 Task: Reply to email with the signature Dustin Brown with the subject 'Request for maternity leave' from softage.1@softage.net with the message 'Please provide me with an update on the project's procurement plan.' with CC to softage.2@softage.net with an attached document Strategic_analysis.pdf
Action: Mouse moved to (1080, 258)
Screenshot: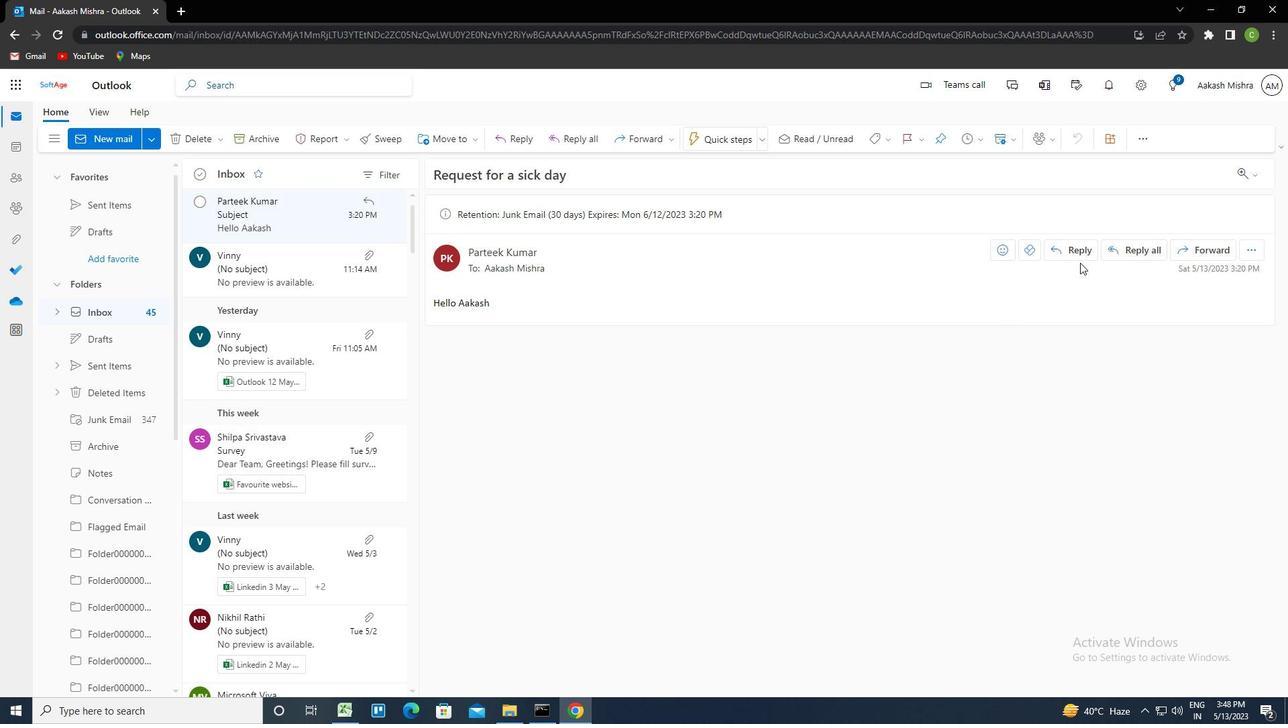 
Action: Mouse pressed left at (1080, 258)
Screenshot: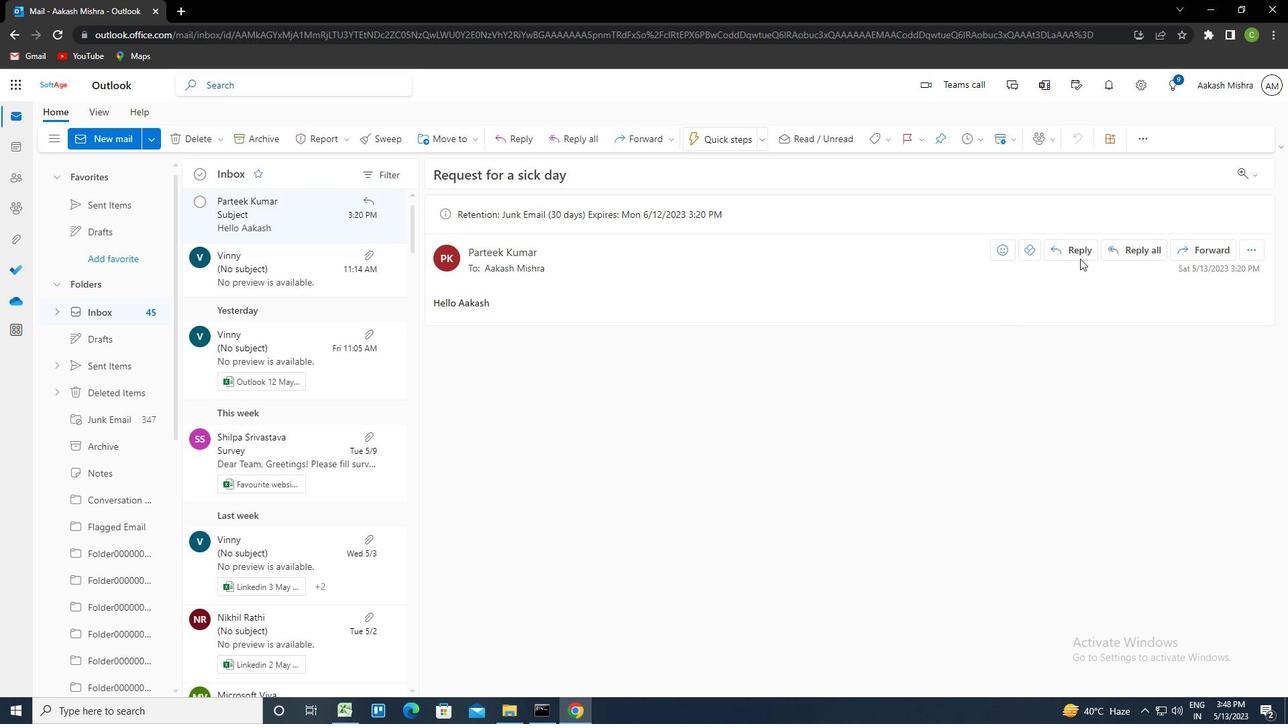 
Action: Mouse moved to (1074, 256)
Screenshot: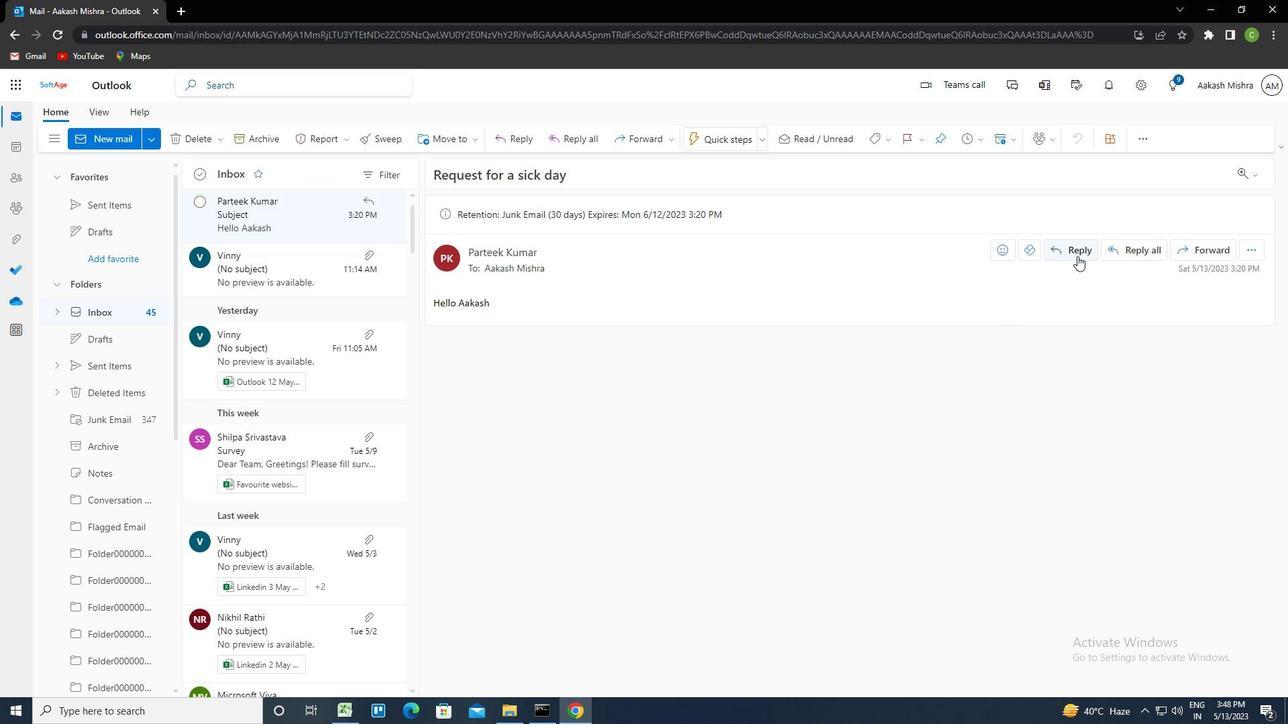 
Action: Mouse pressed left at (1074, 256)
Screenshot: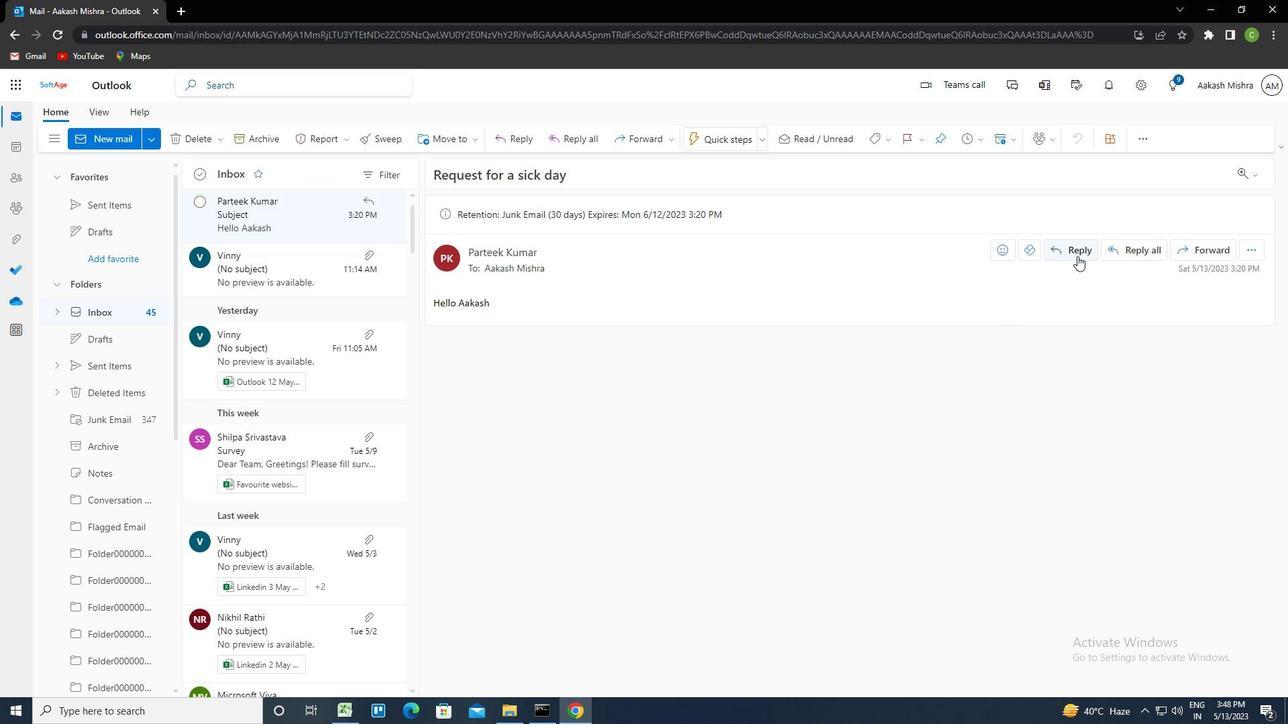 
Action: Mouse moved to (866, 137)
Screenshot: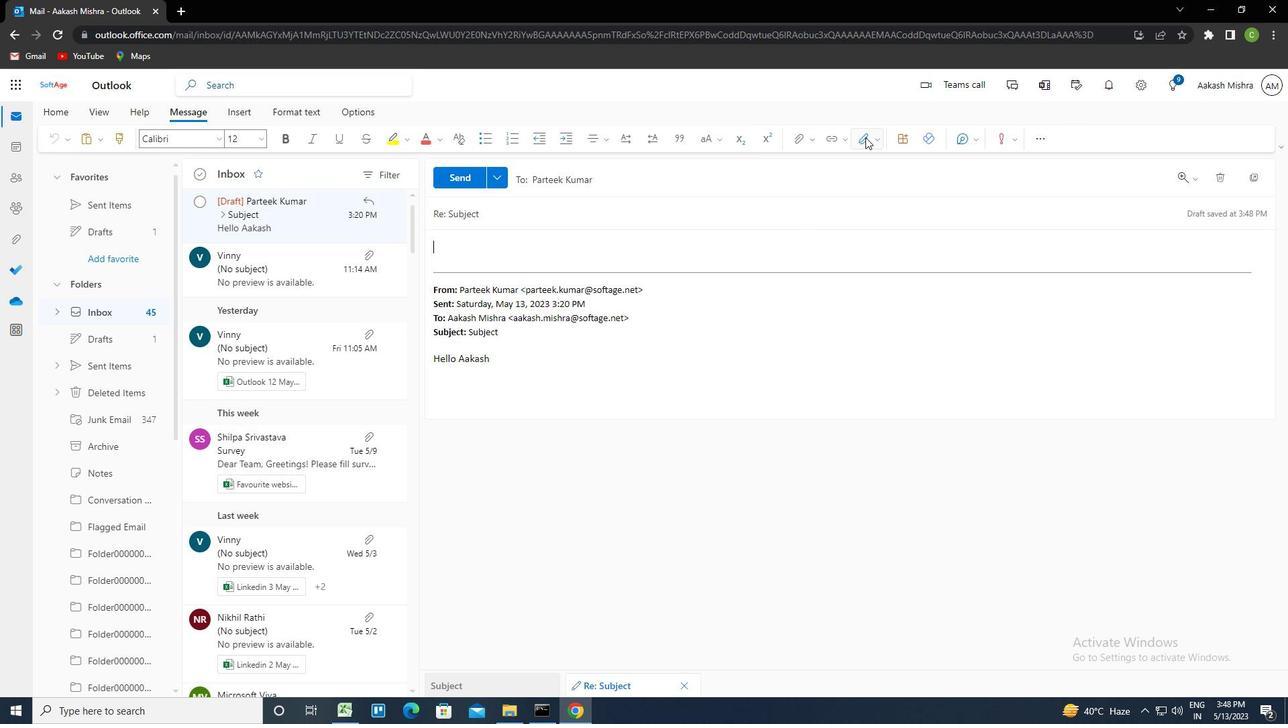
Action: Mouse pressed left at (866, 137)
Screenshot: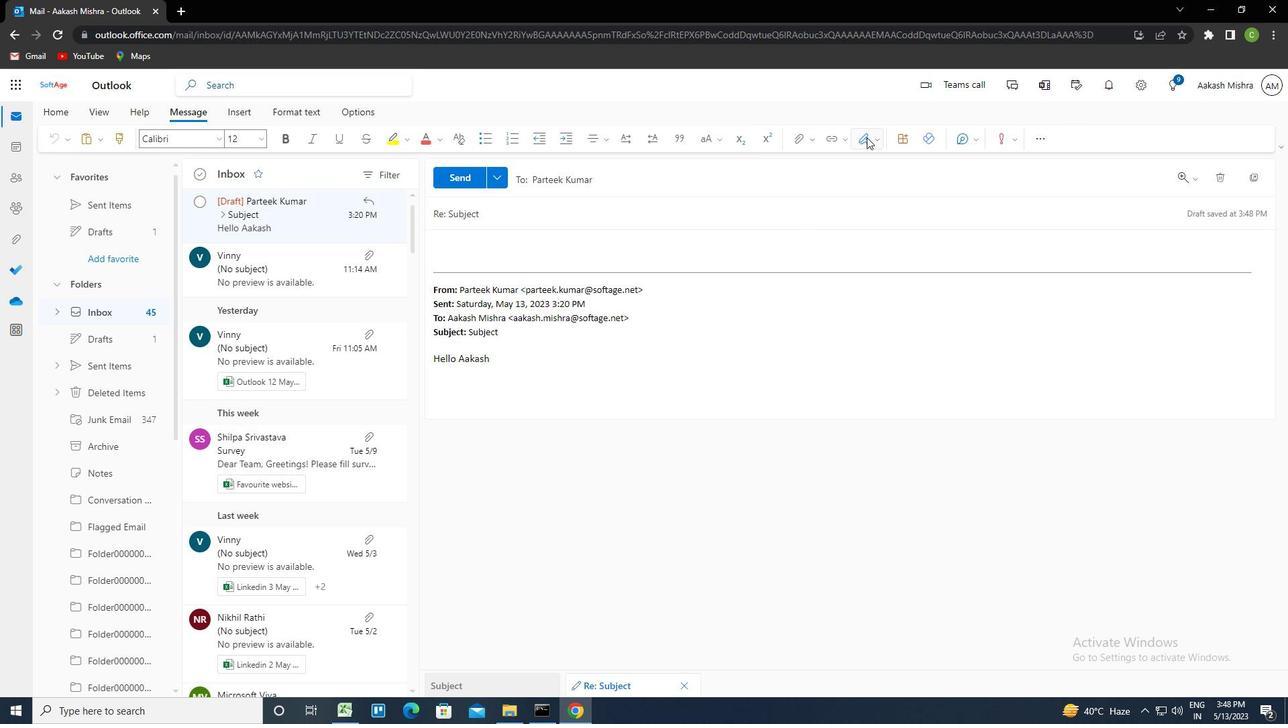 
Action: Mouse moved to (843, 190)
Screenshot: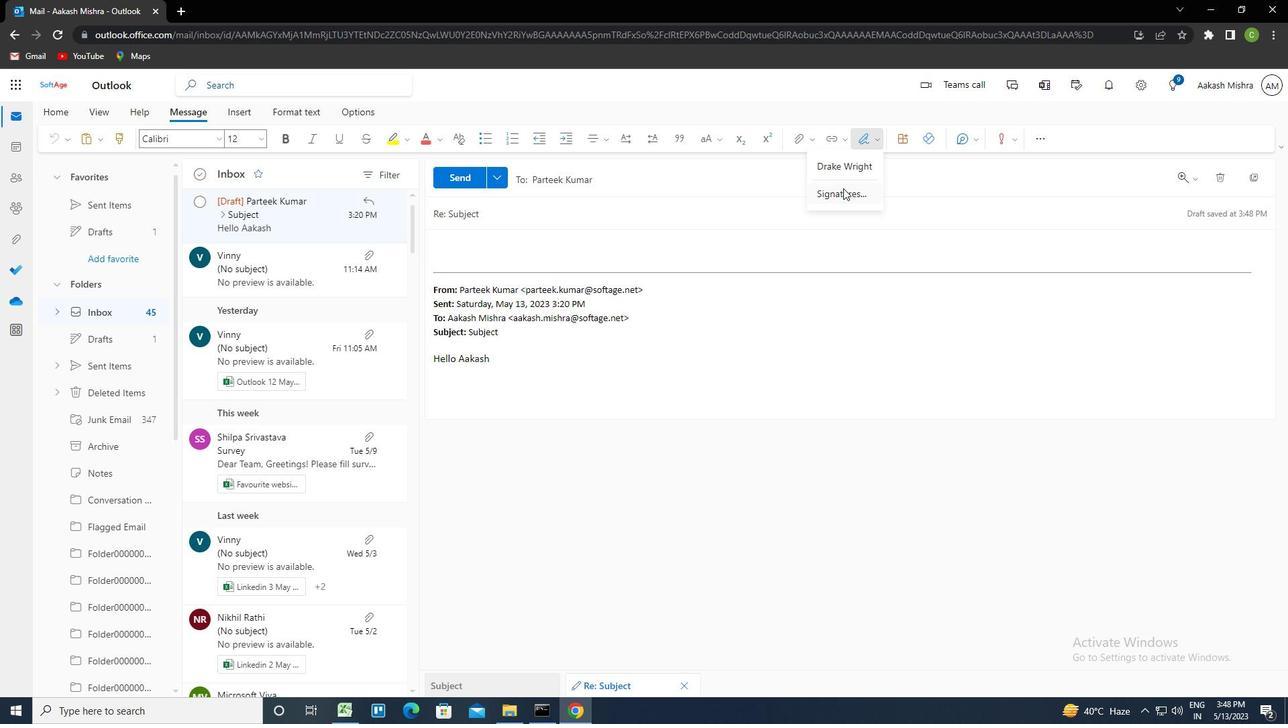 
Action: Mouse pressed left at (843, 190)
Screenshot: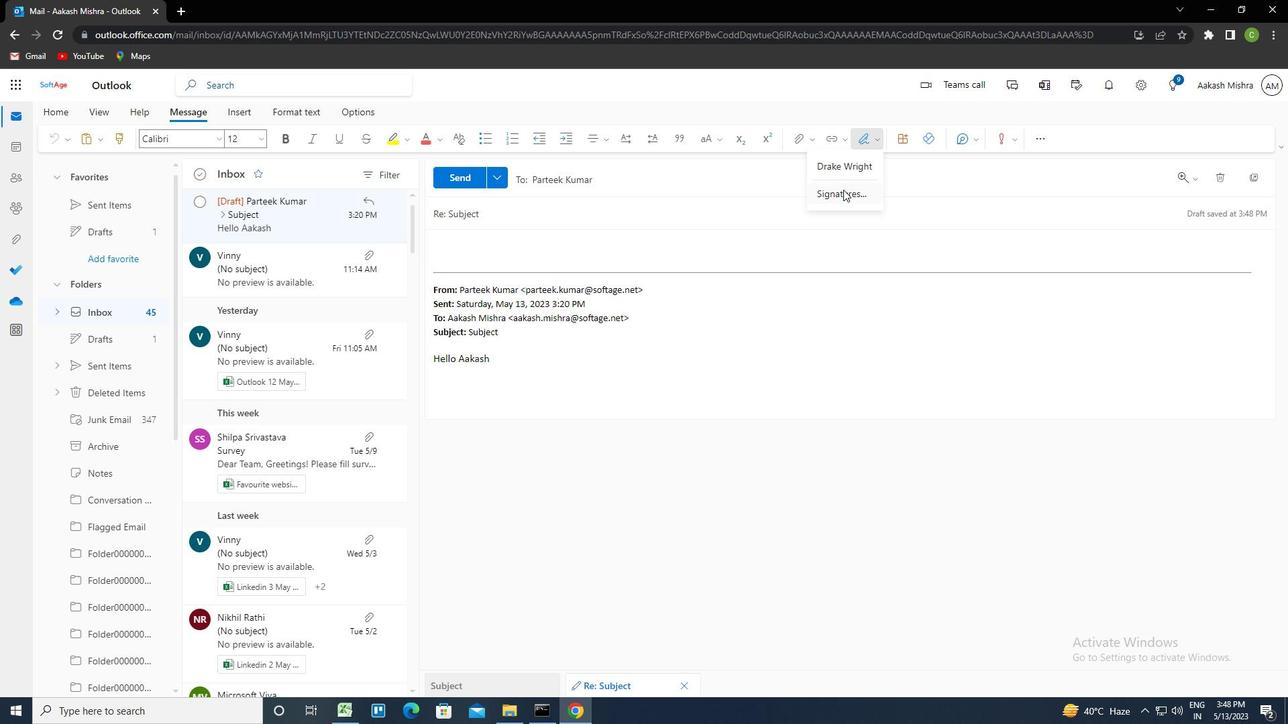 
Action: Mouse moved to (910, 249)
Screenshot: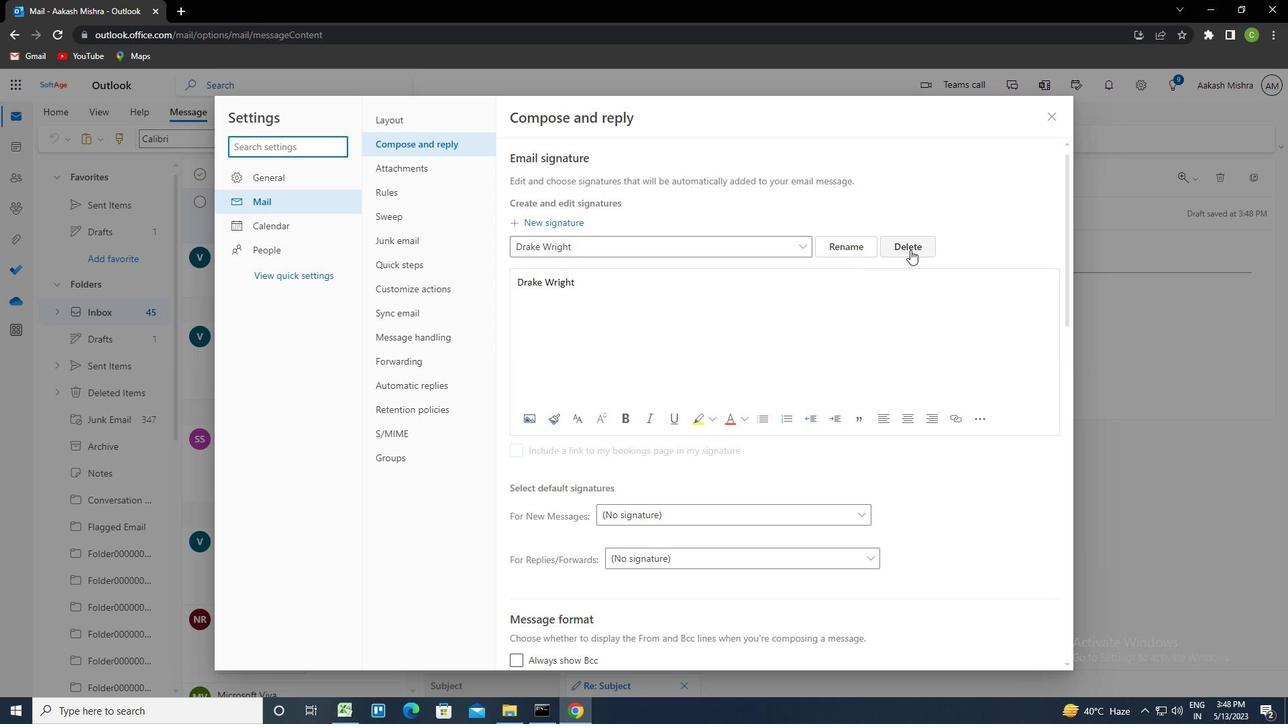 
Action: Mouse pressed left at (910, 249)
Screenshot: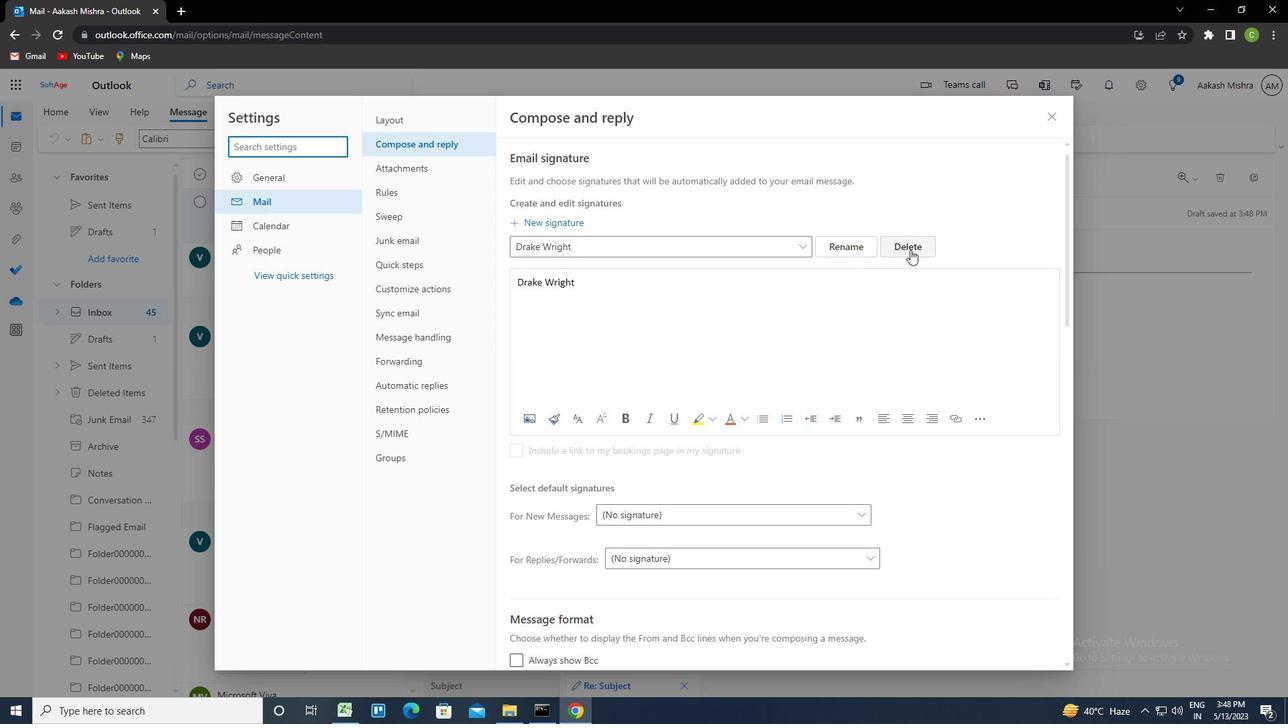 
Action: Mouse moved to (750, 249)
Screenshot: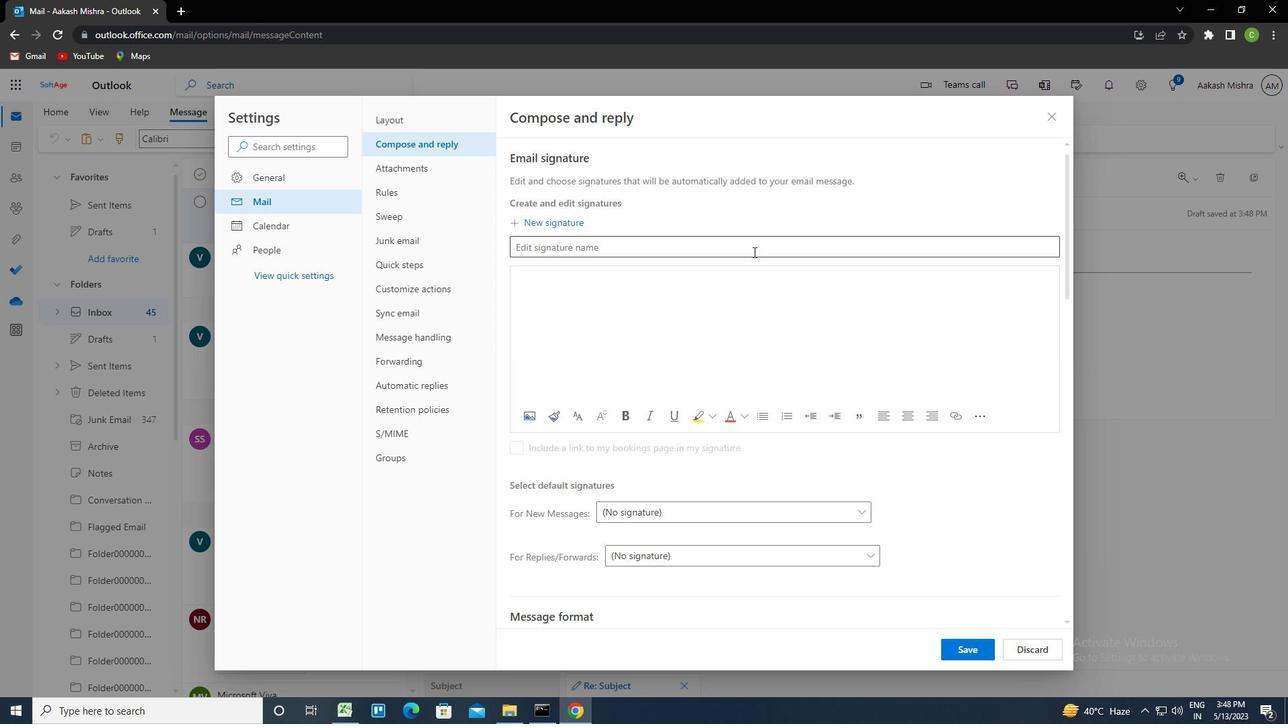 
Action: Mouse pressed left at (750, 249)
Screenshot: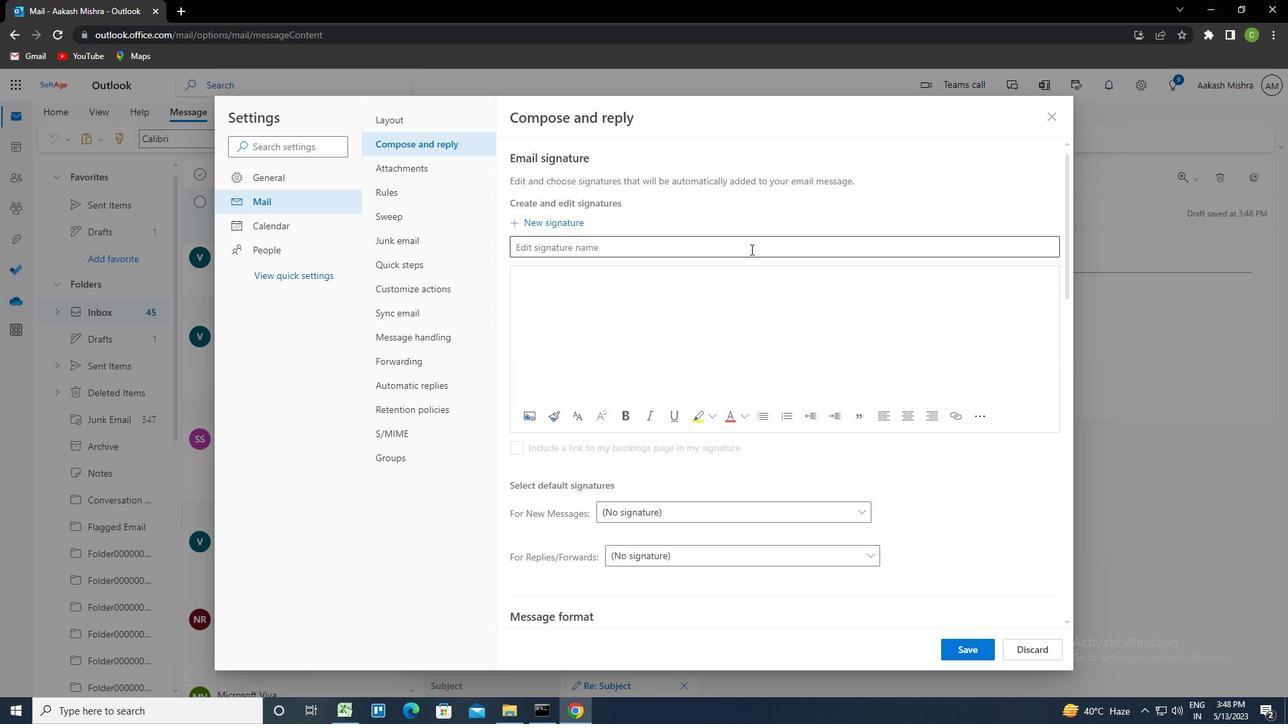 
Action: Key pressed <Key.caps_lock>d<Key.caps_lock>ustin<Key.space><Key.caps_lock>b<Key.caps_lock>rown<Key.tab><Key.caps_lock>d<Key.caps_lock>ustin<Key.space><Key.caps_lock>b<Key.caps_lock>rown
Screenshot: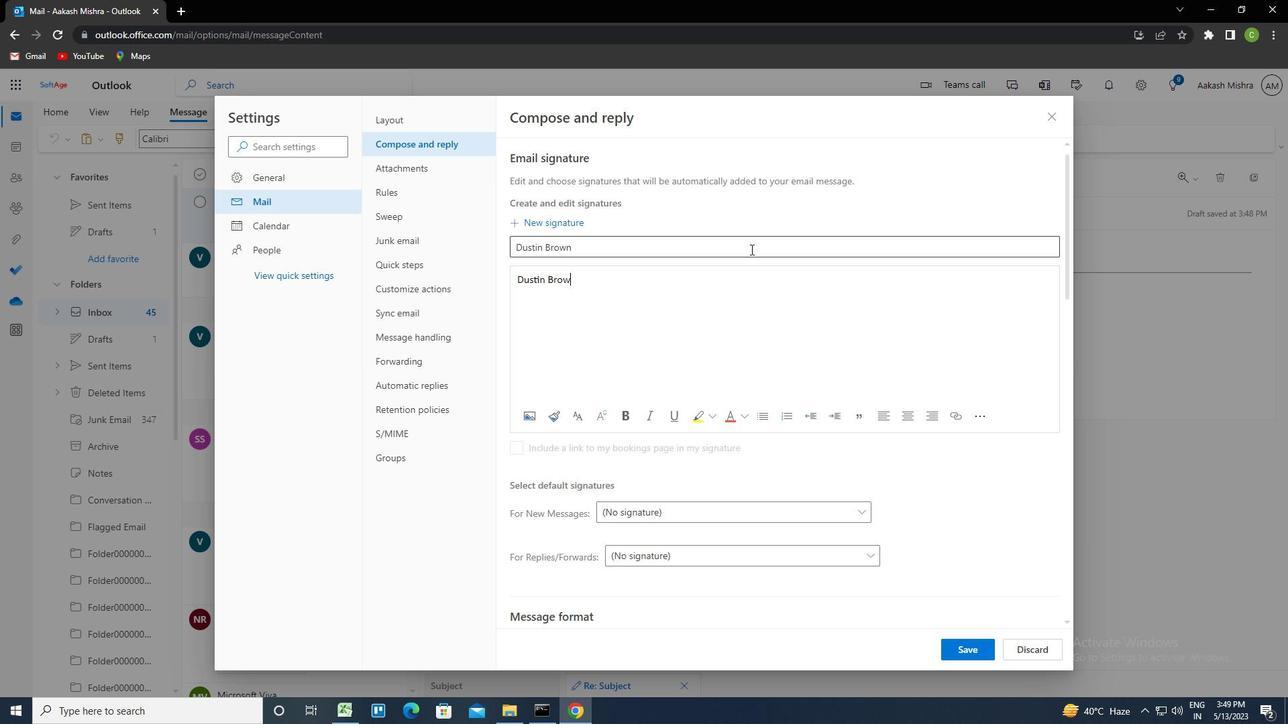 
Action: Mouse moved to (966, 646)
Screenshot: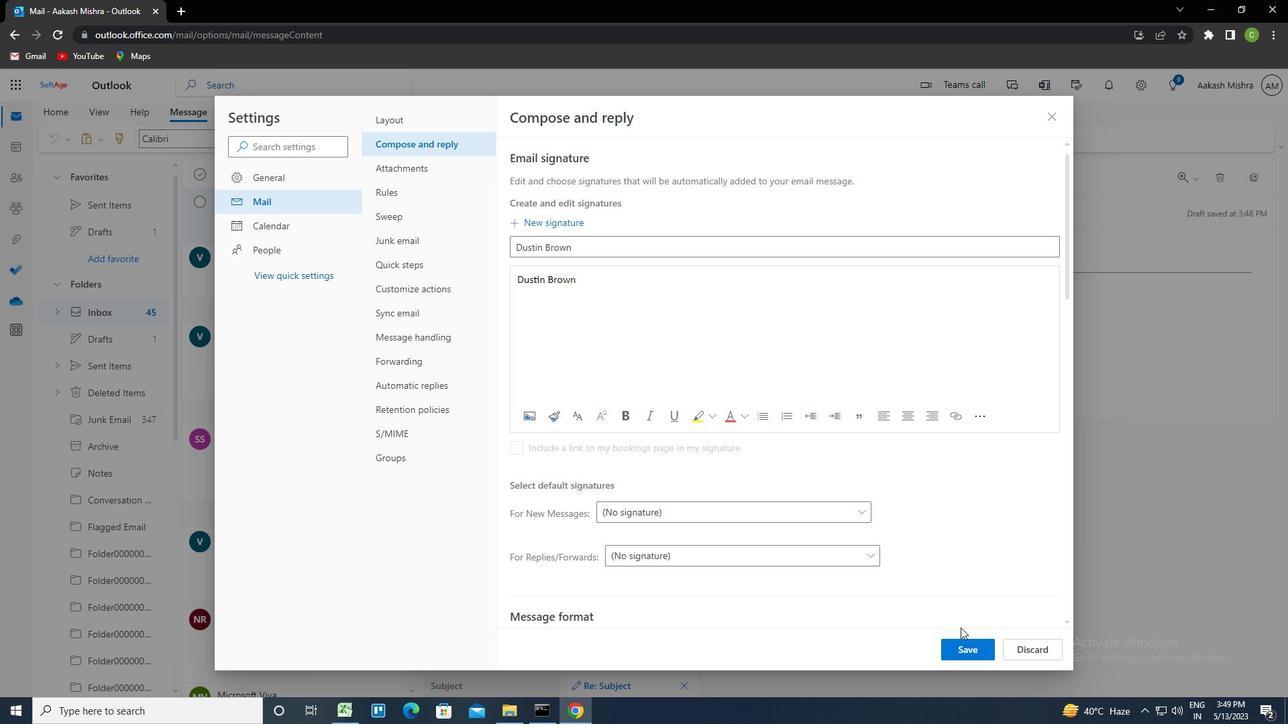 
Action: Mouse pressed left at (966, 646)
Screenshot: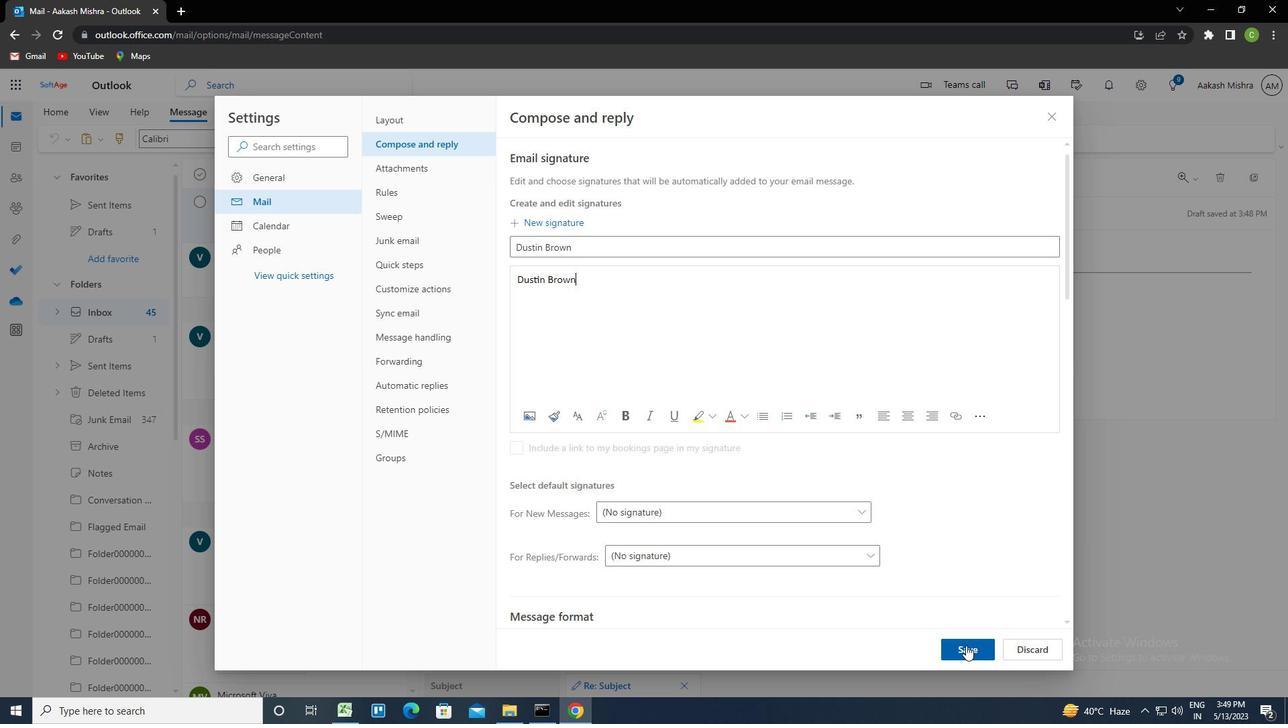 
Action: Mouse moved to (1051, 106)
Screenshot: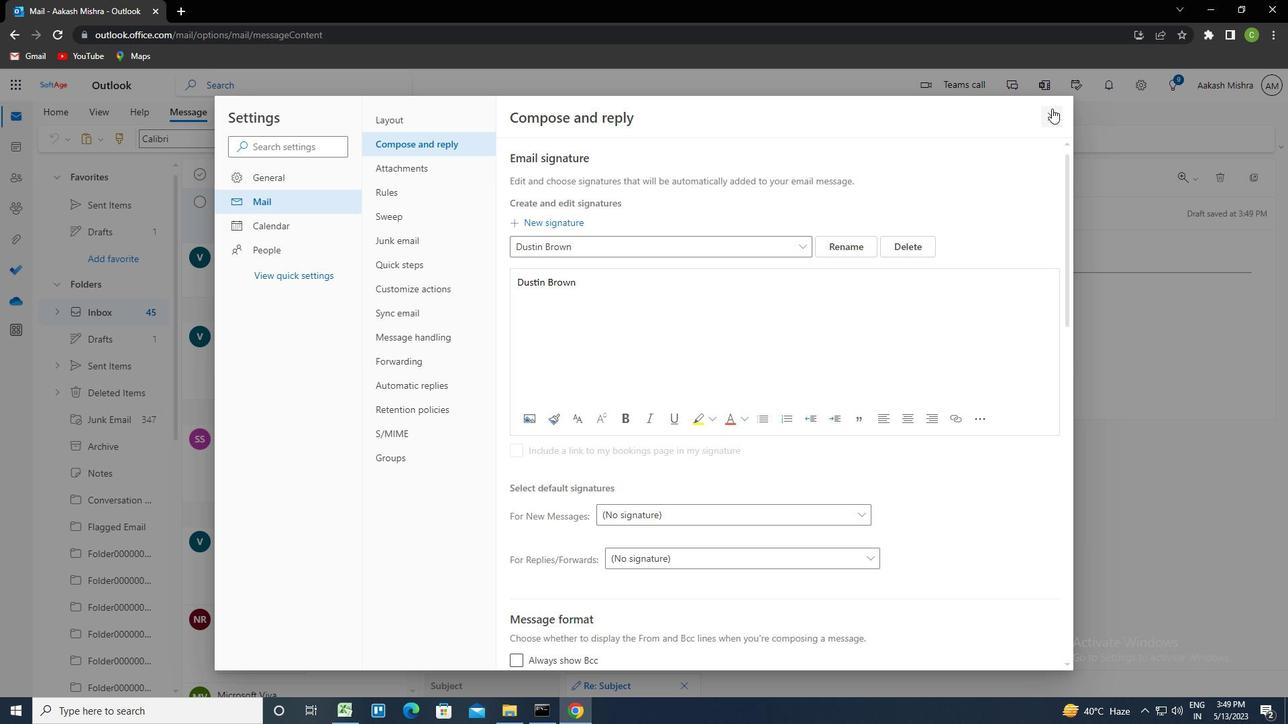 
Action: Mouse pressed left at (1051, 106)
Screenshot: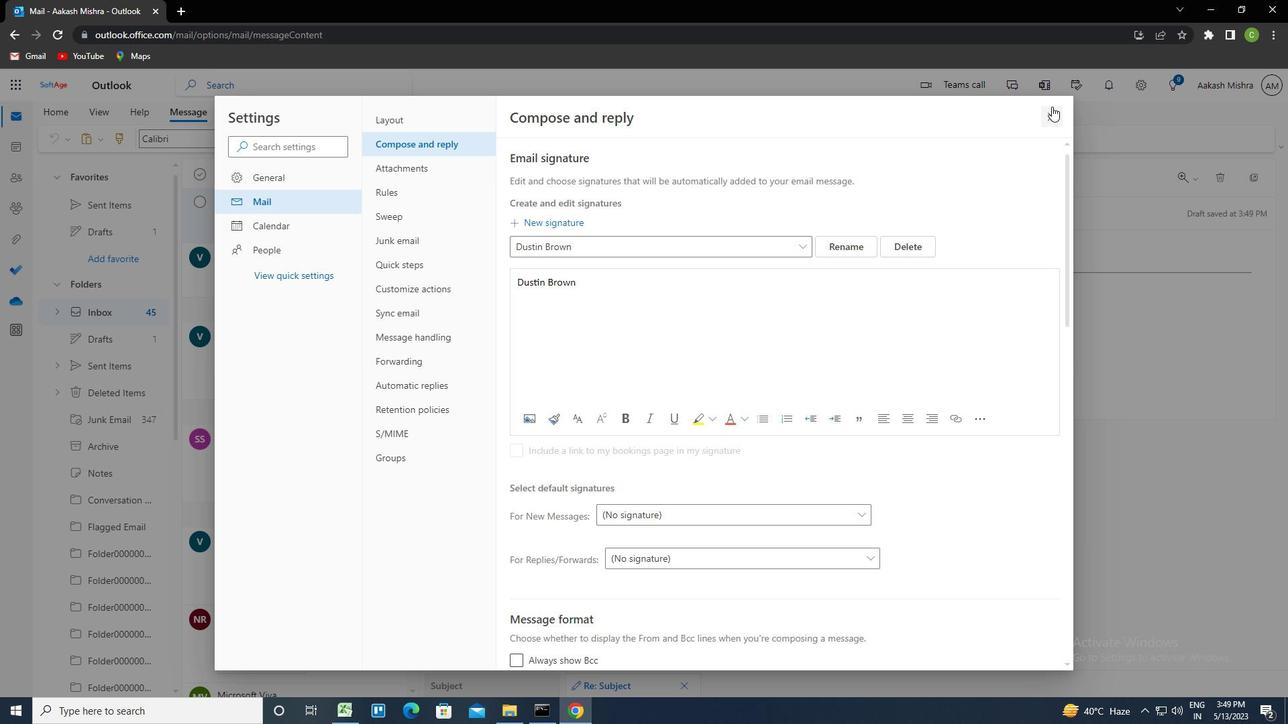 
Action: Mouse moved to (815, 143)
Screenshot: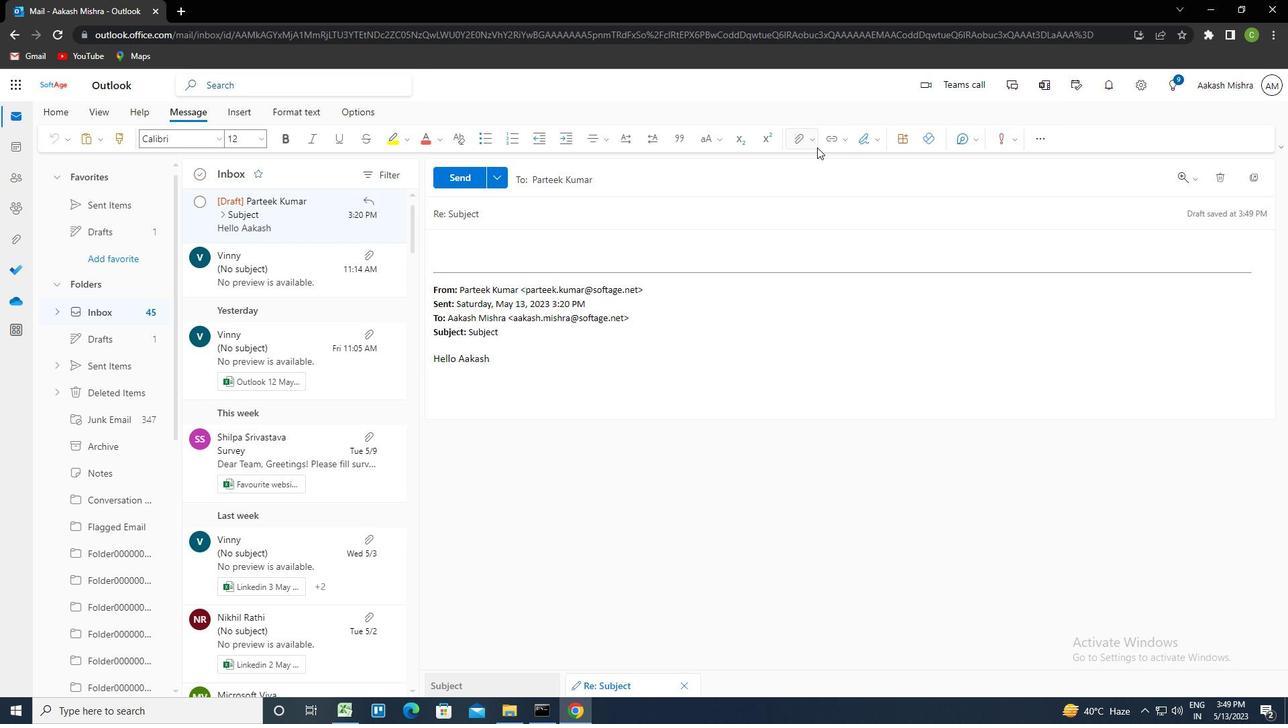 
Action: Mouse pressed left at (815, 143)
Screenshot: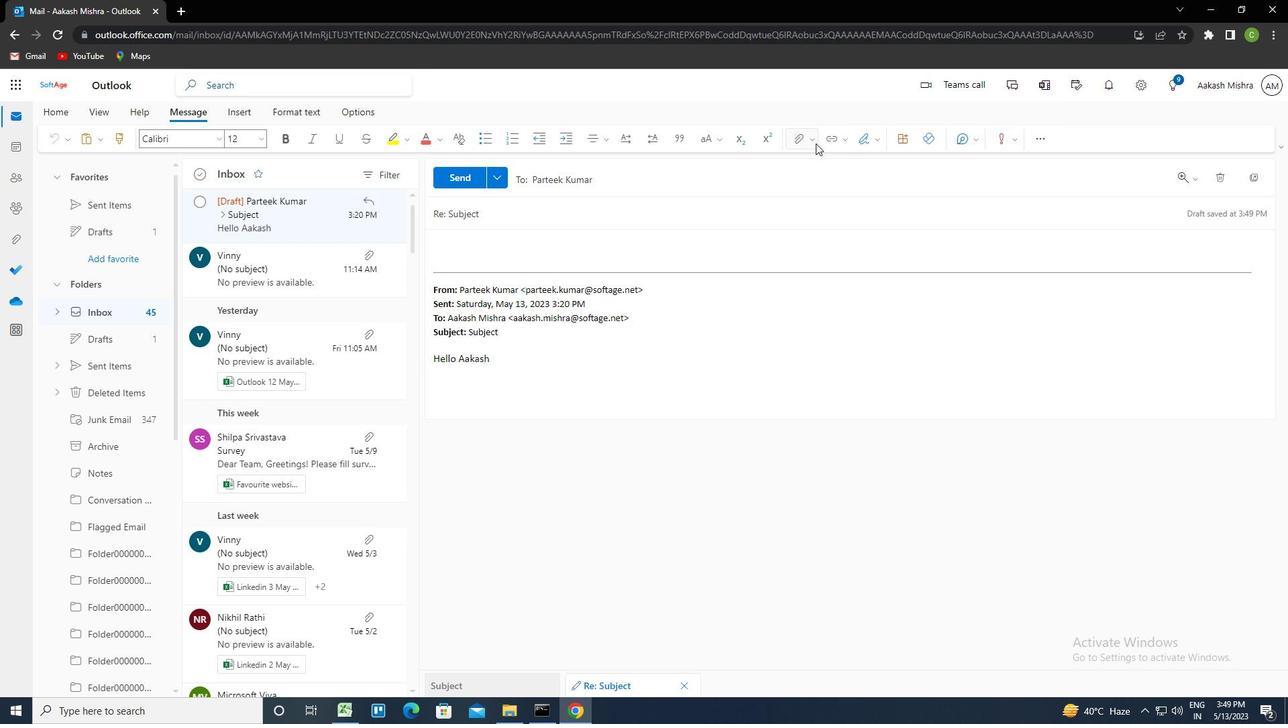 
Action: Mouse moved to (873, 145)
Screenshot: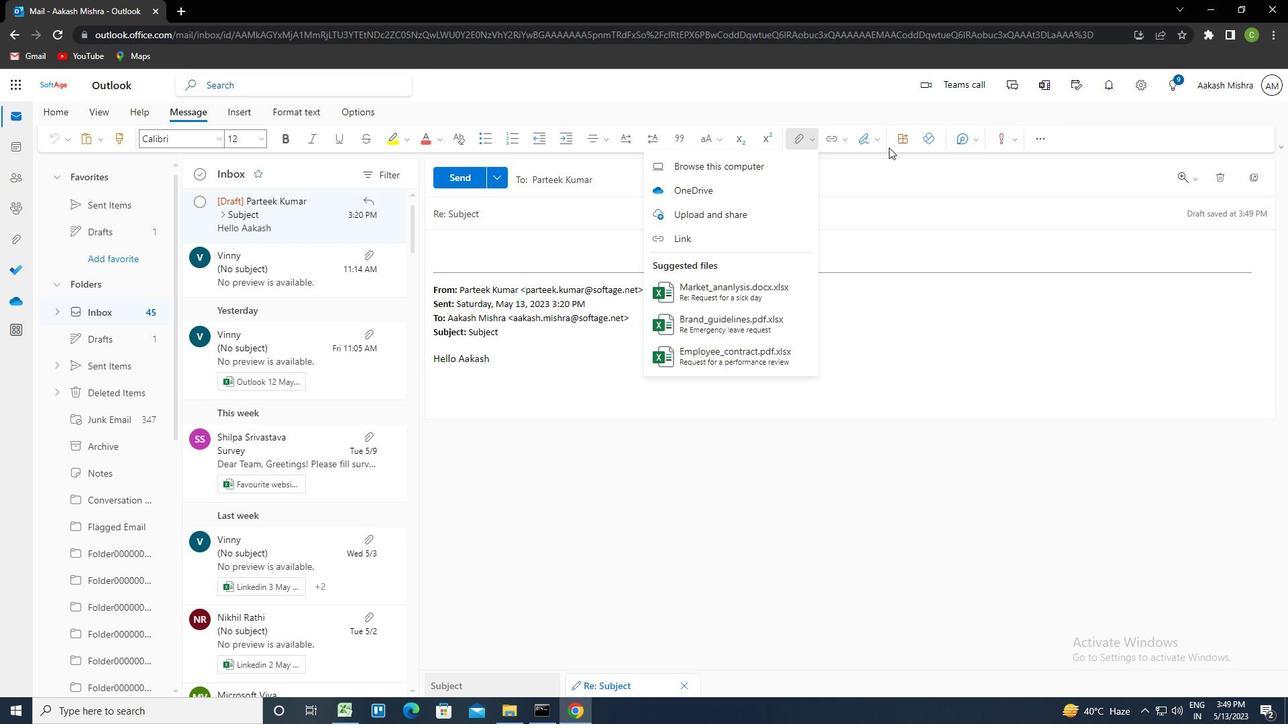 
Action: Mouse pressed left at (873, 145)
Screenshot: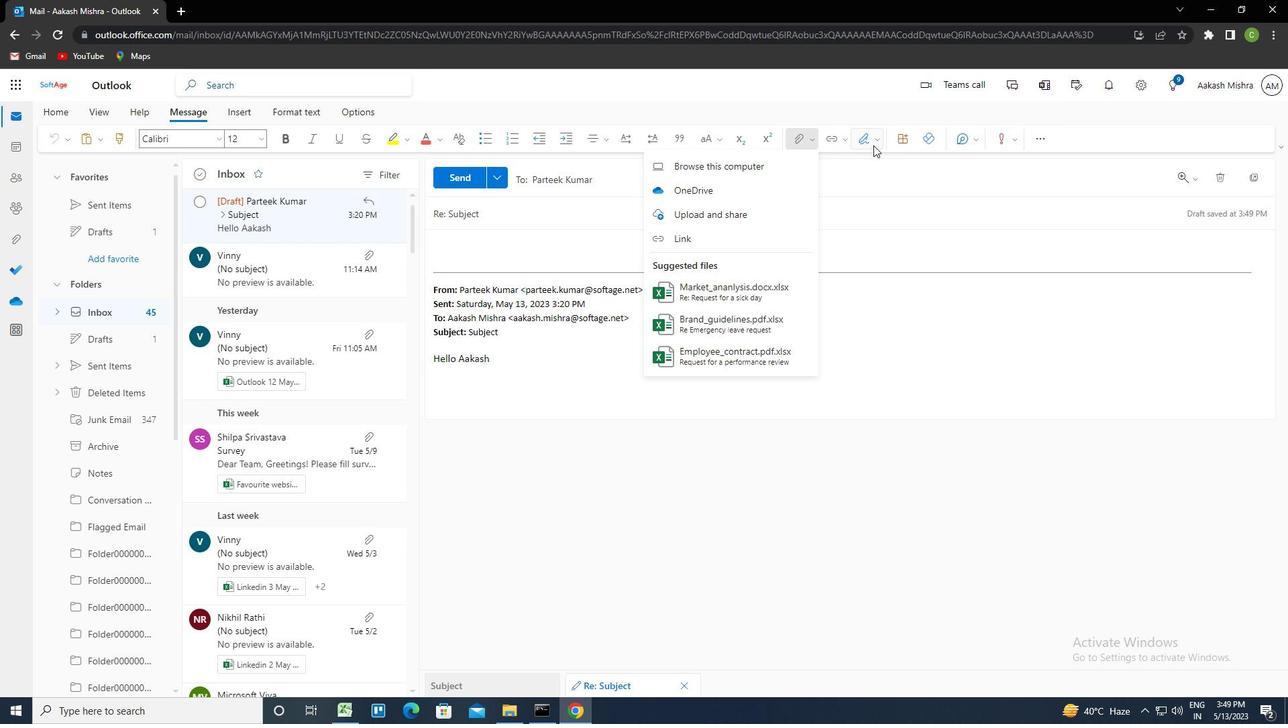
Action: Mouse moved to (841, 165)
Screenshot: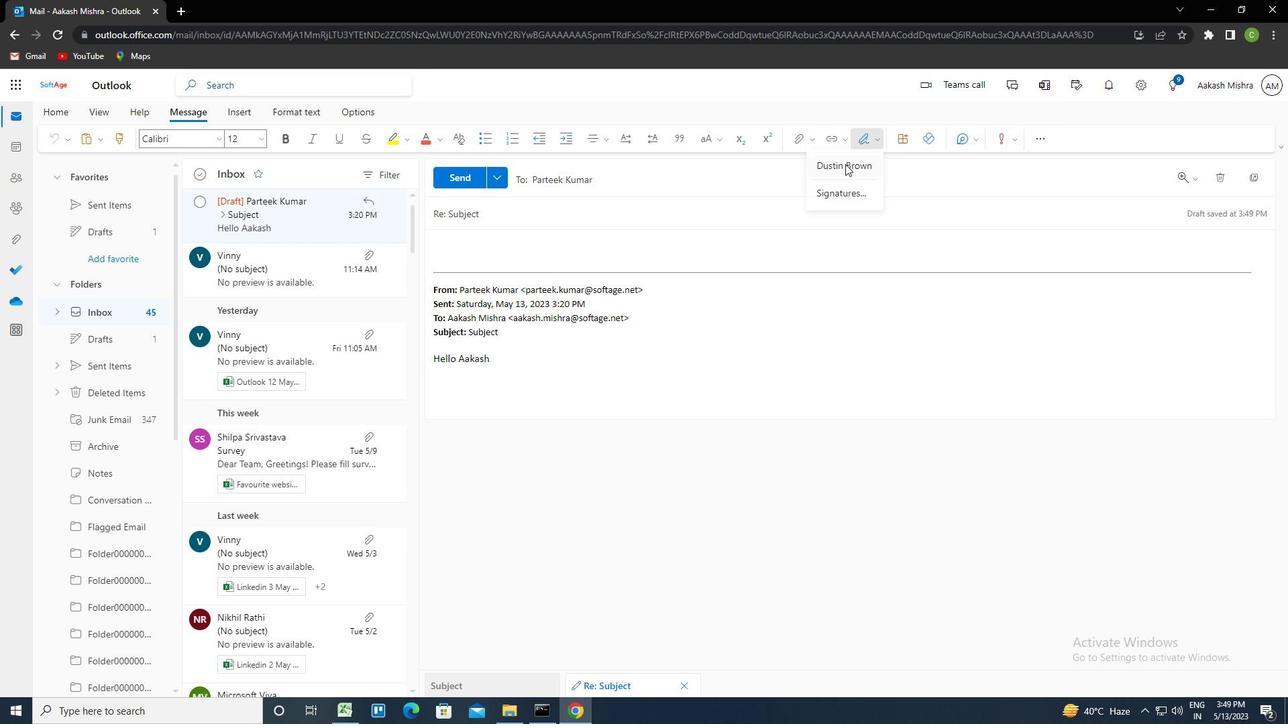 
Action: Mouse pressed left at (841, 165)
Screenshot: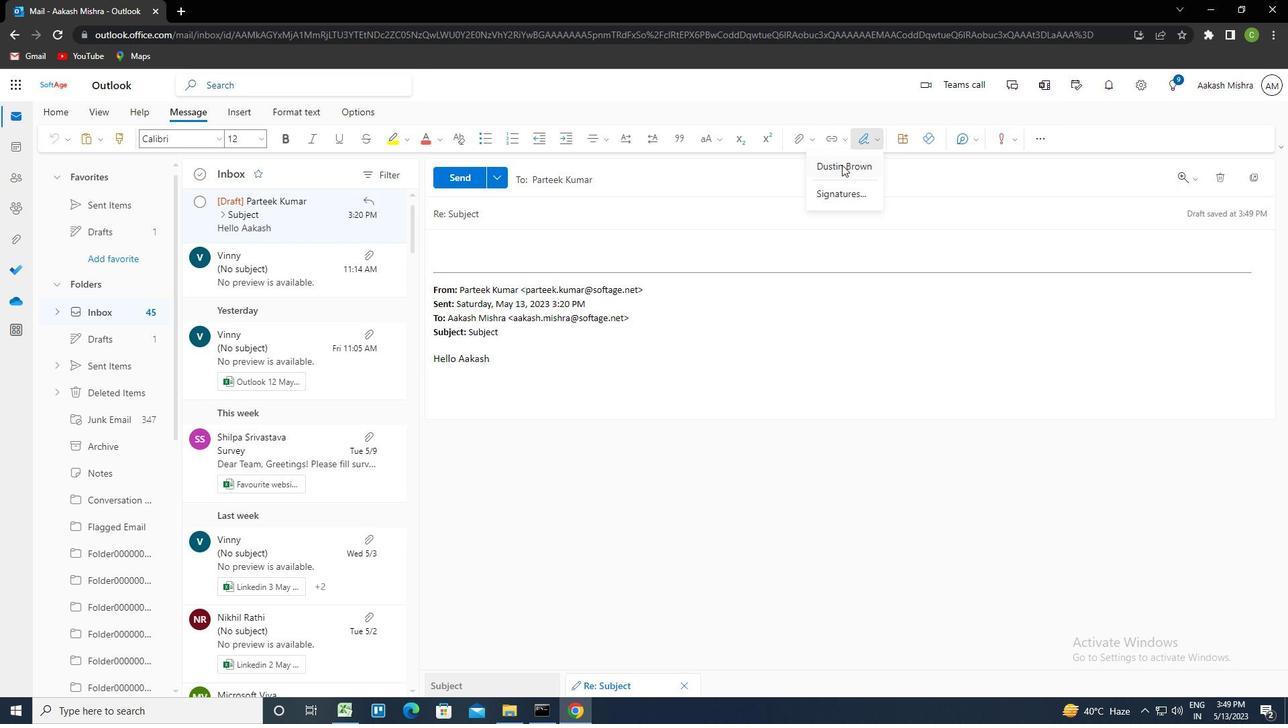 
Action: Mouse moved to (517, 220)
Screenshot: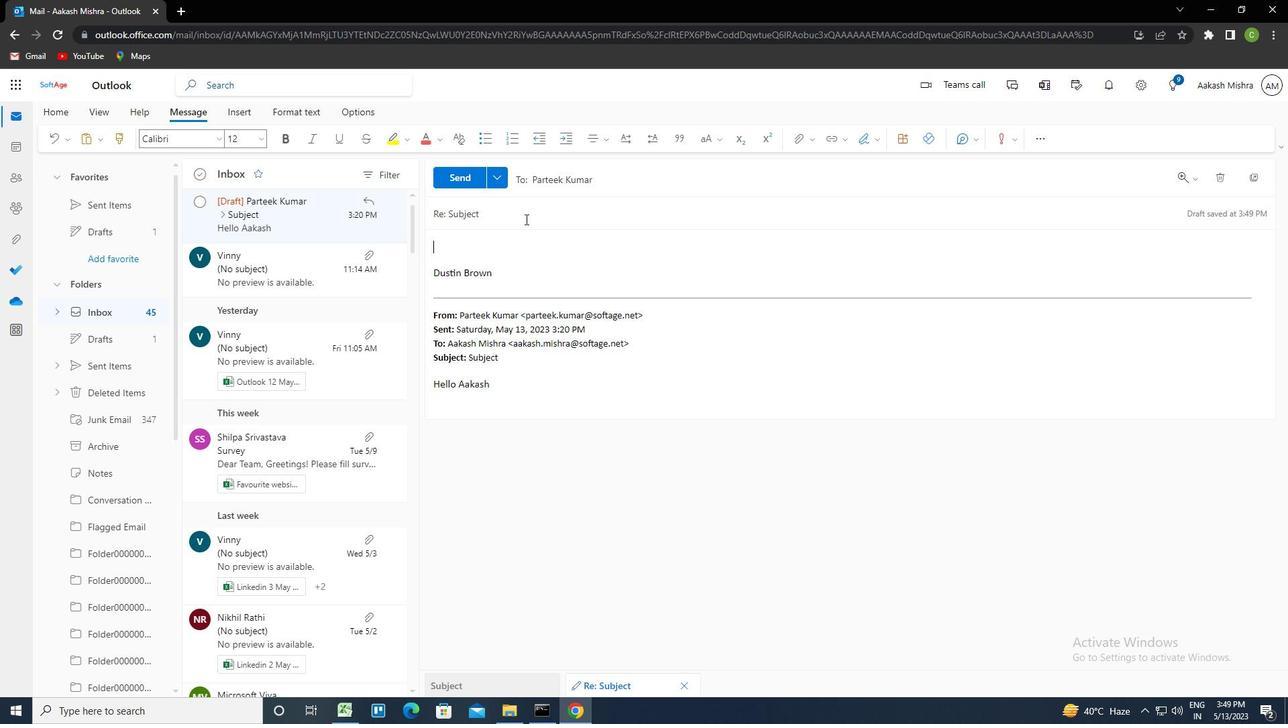 
Action: Mouse pressed left at (517, 220)
Screenshot: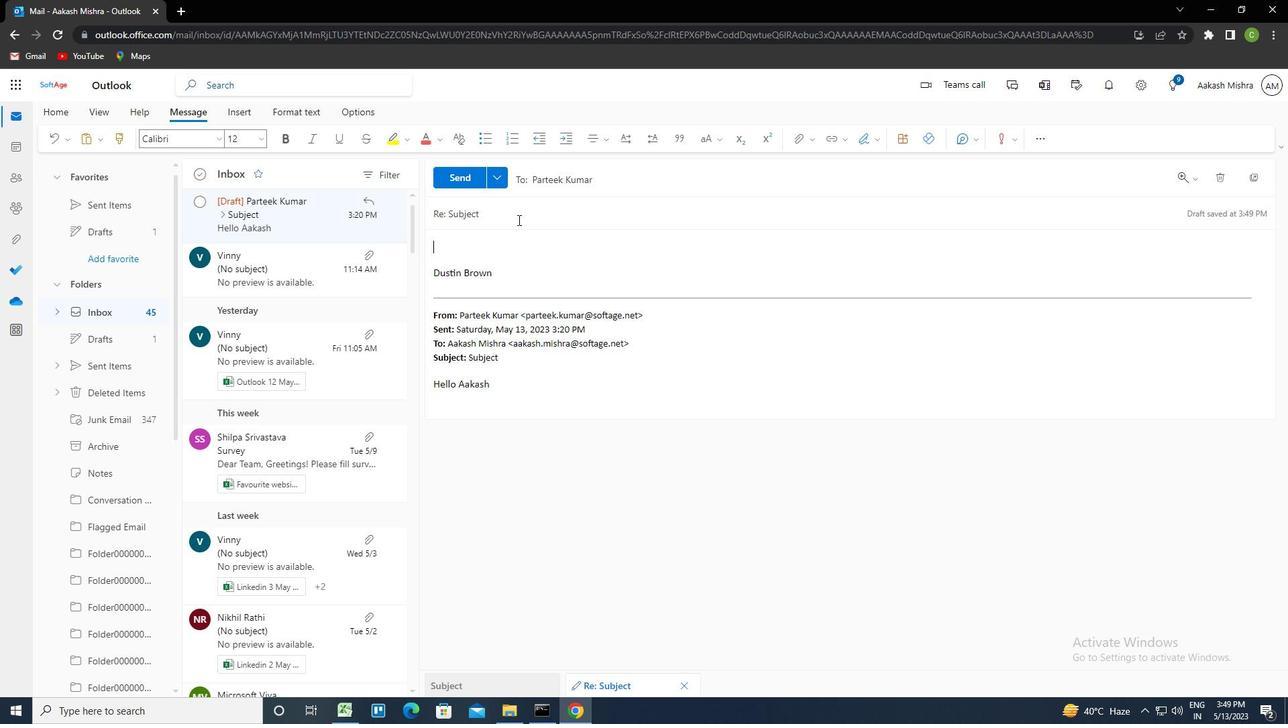 
Action: Key pressed <Key.shift><Key.left><Key.delete><Key.caps_lock>ctrl+R<Key.caps_lock>EQUEST<Key.space>FOR<Key.space>MATERNITY<Key.space>LEAVE<Key.tab><Key.caps_lock>P<Key.caps_lock>LEASE<Key.space>PROVIDE<Key.space>ME<Key.space>WITH<Key.space>AN<Key.space>UPDATE<Key.space>ON<Key.space>THE<Key.space>PROJECT'S<Key.space>PROCUREMENT<Key.space>PLAN
Screenshot: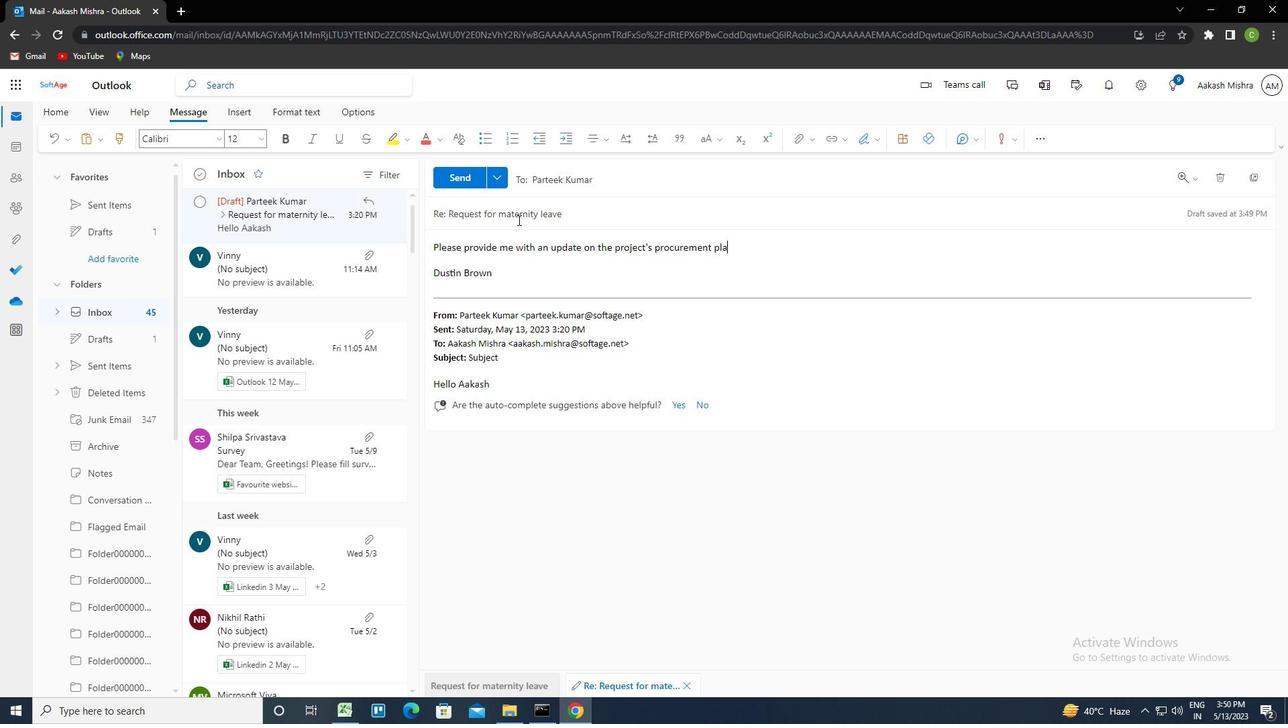 
Action: Mouse moved to (603, 215)
Screenshot: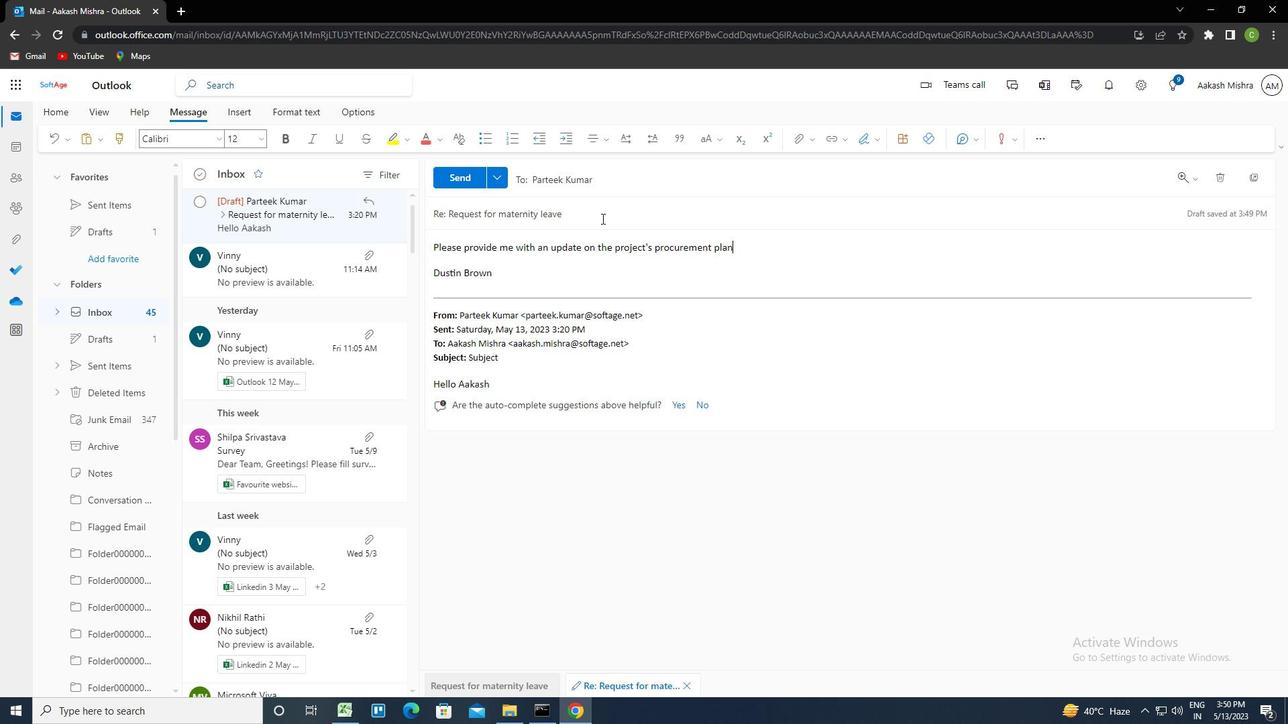 
Action: Mouse pressed left at (603, 215)
Screenshot: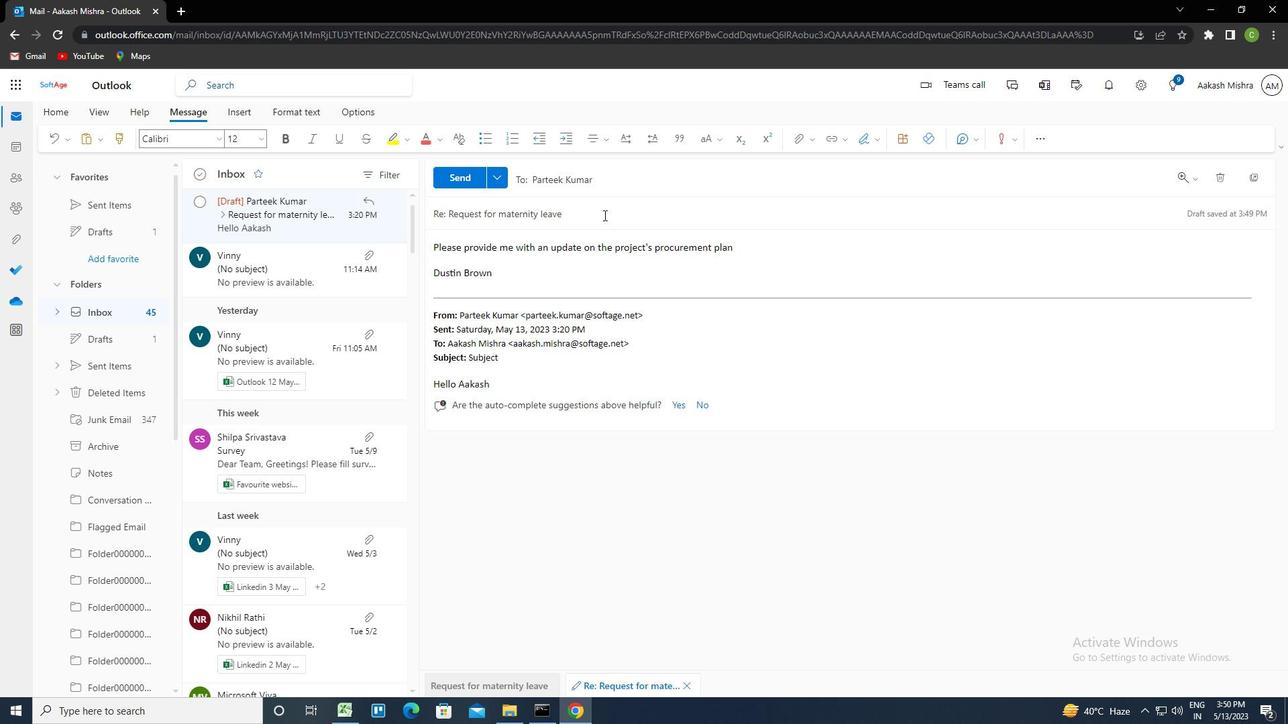 
Action: Mouse moved to (606, 179)
Screenshot: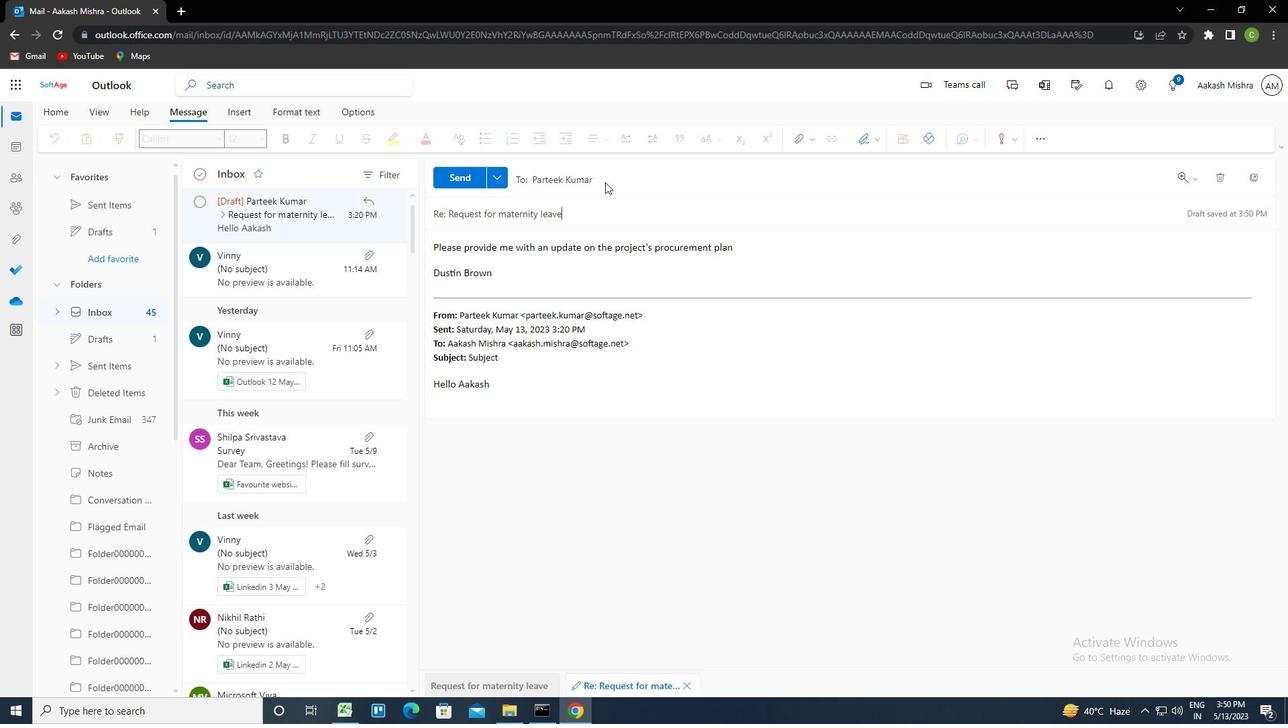 
Action: Mouse pressed left at (606, 179)
Screenshot: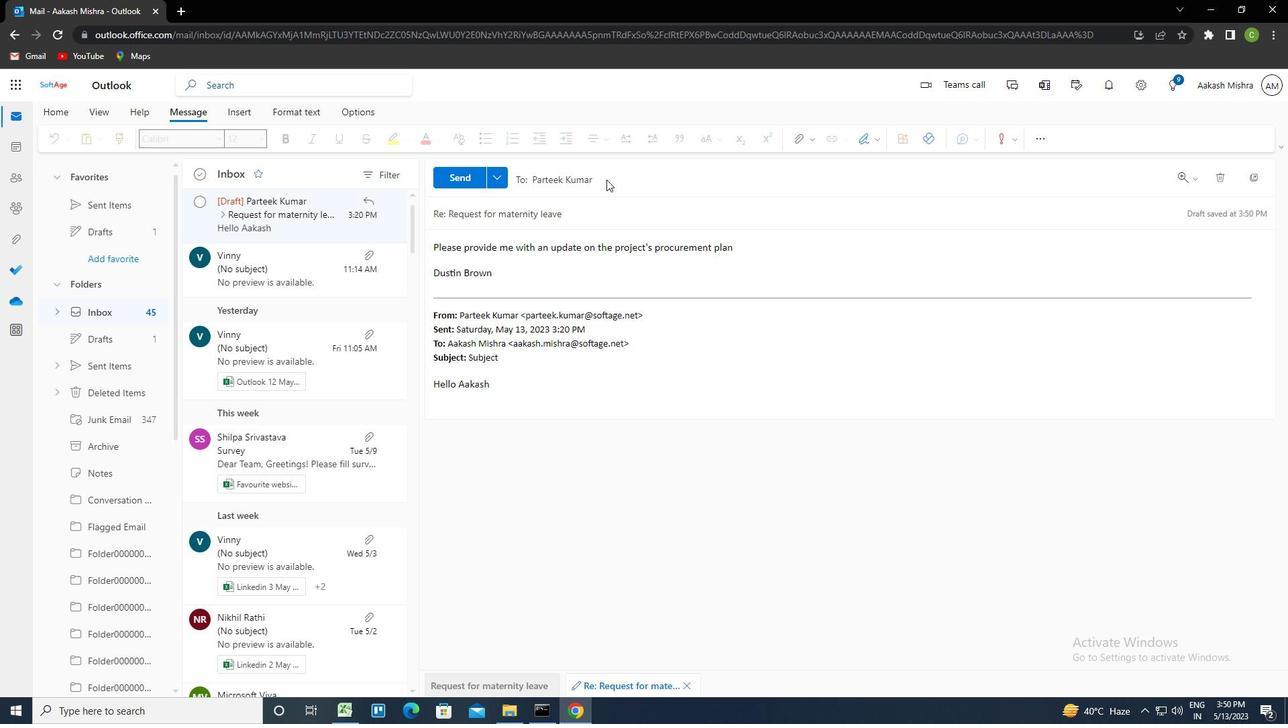 
Action: Mouse moved to (514, 244)
Screenshot: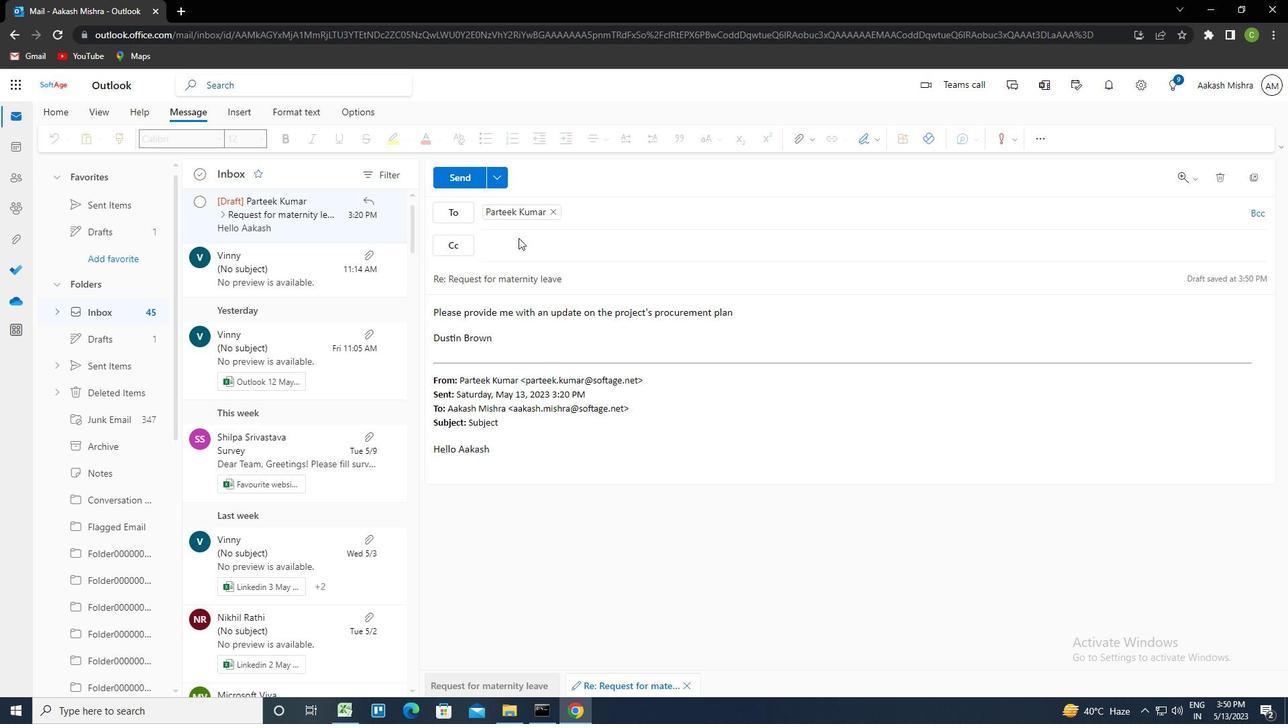 
Action: Mouse pressed left at (514, 244)
Screenshot: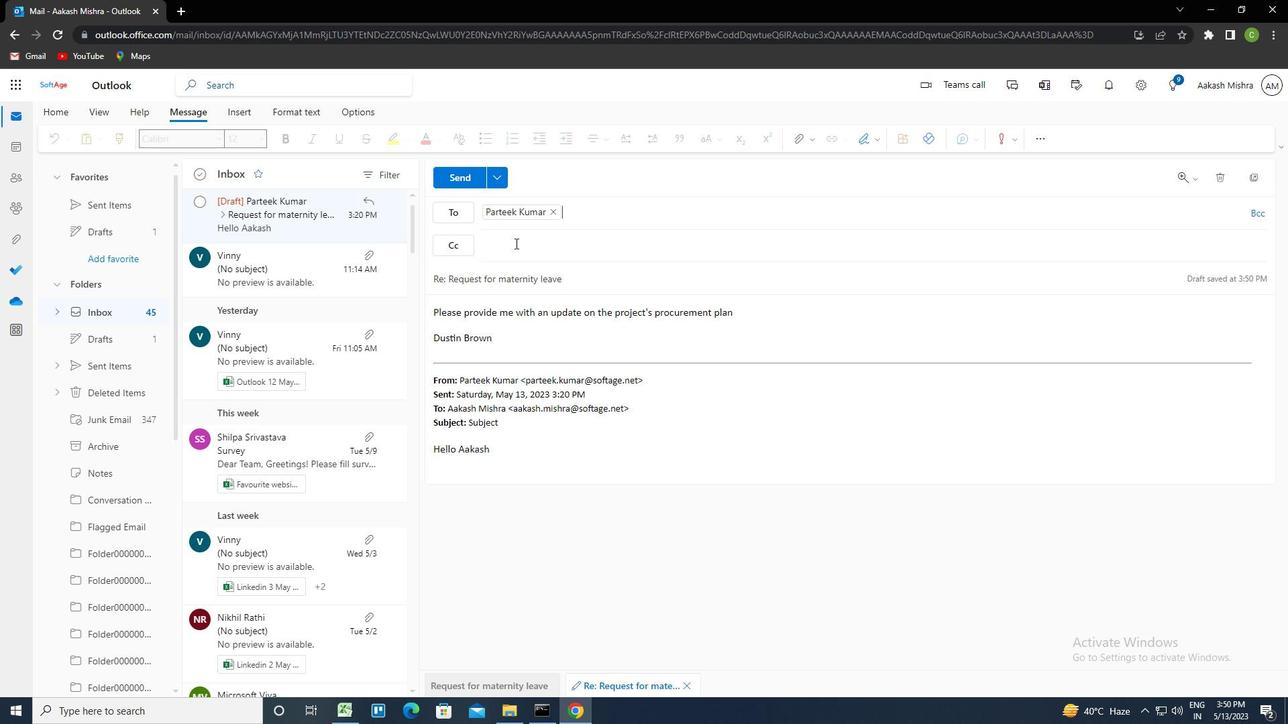 
Action: Key pressed SOFTAGE.2<Key.shift><Key.shift><Key.shift><Key.shift><Key.shift><Key.shift><Key.shift><Key.shift><Key.shift><Key.shift><Key.shift>@SOFTAGE<Key.enter>
Screenshot: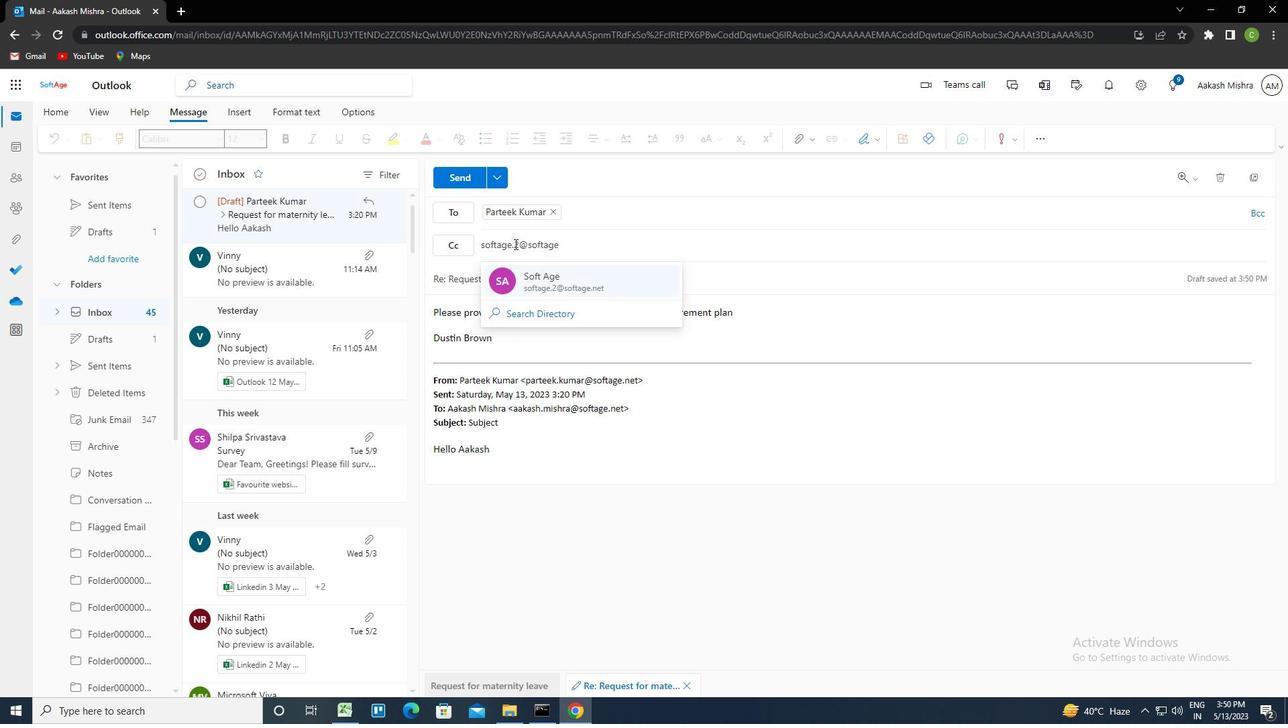 
Action: Mouse moved to (809, 140)
Screenshot: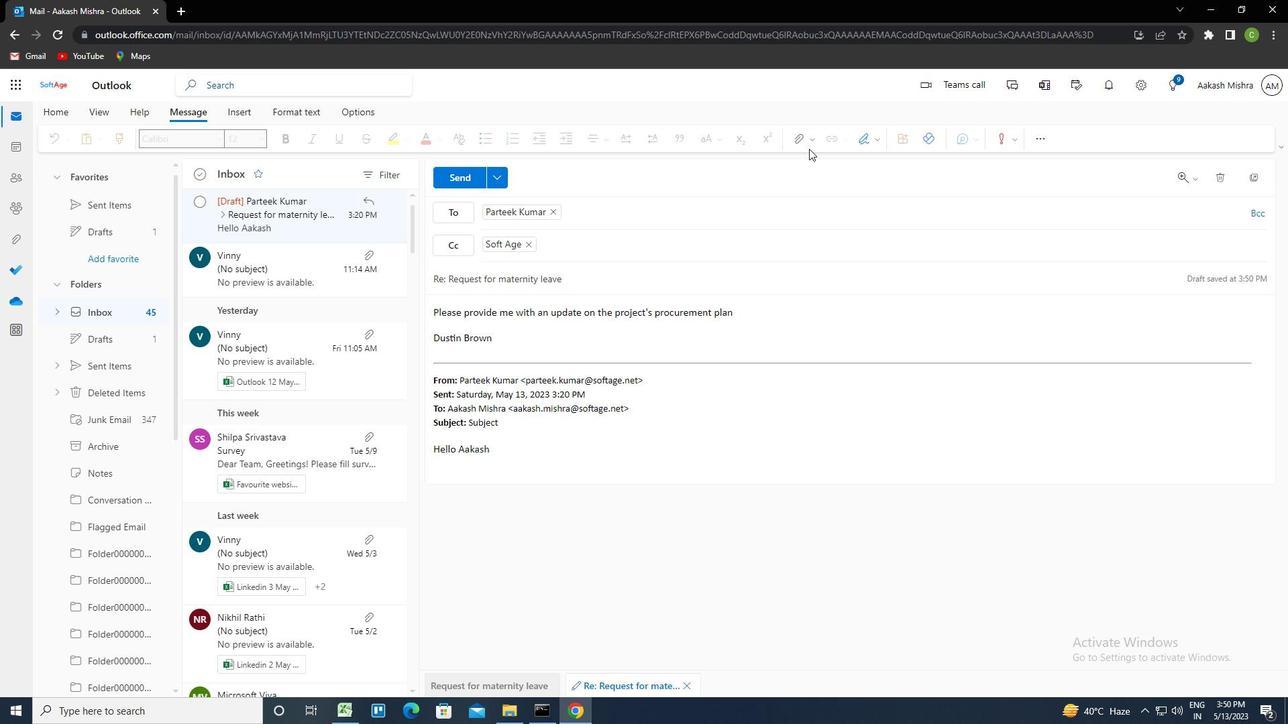 
Action: Mouse pressed left at (809, 140)
Screenshot: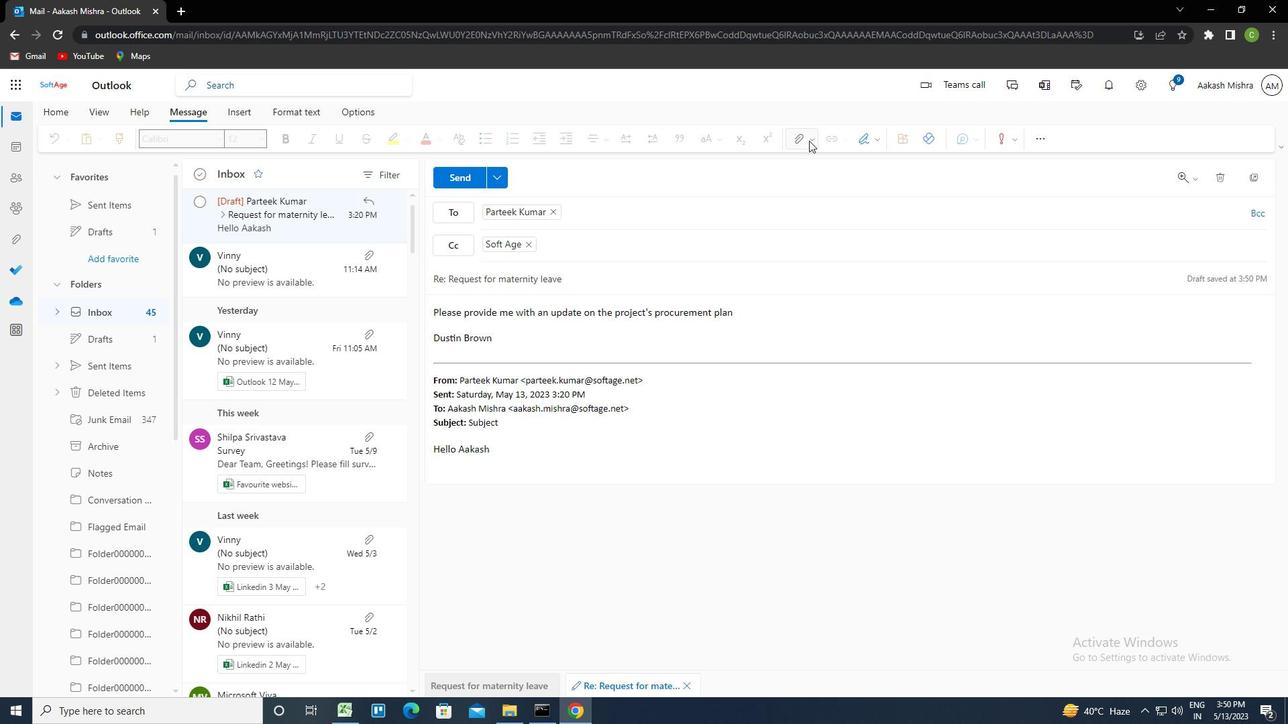
Action: Mouse moved to (743, 161)
Screenshot: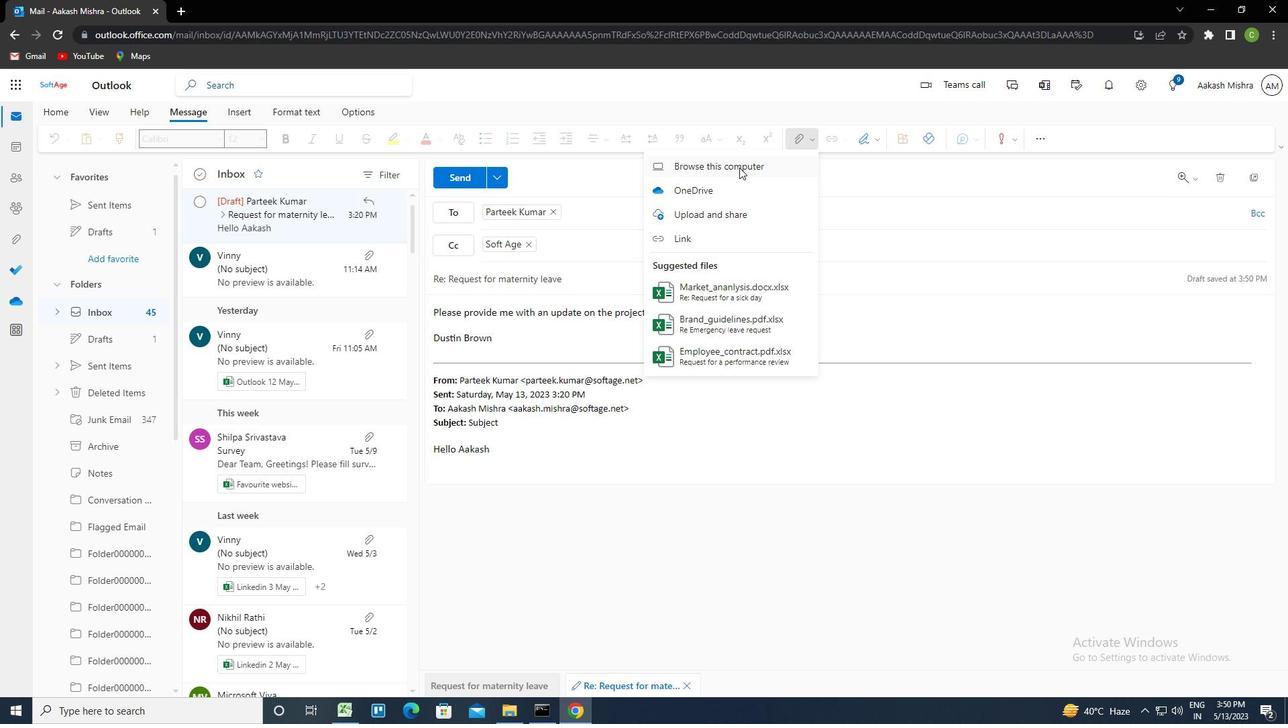 
Action: Mouse pressed left at (743, 161)
Screenshot: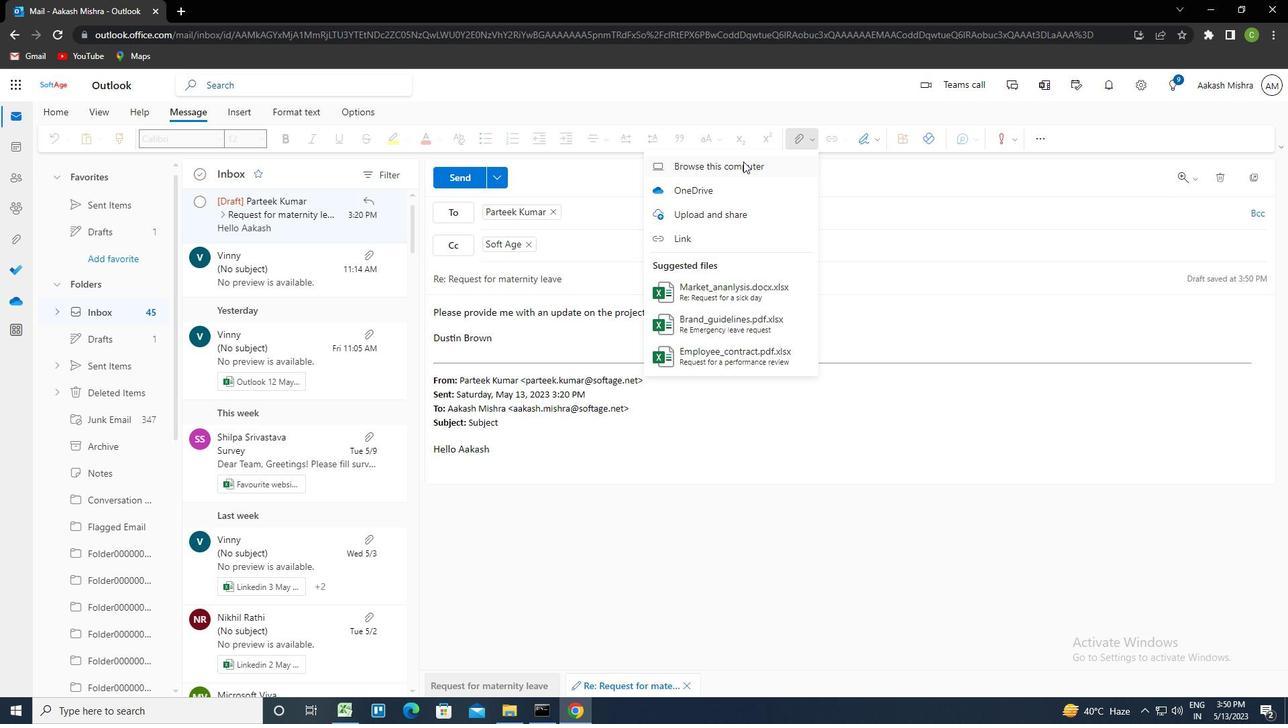 
Action: Mouse moved to (233, 170)
Screenshot: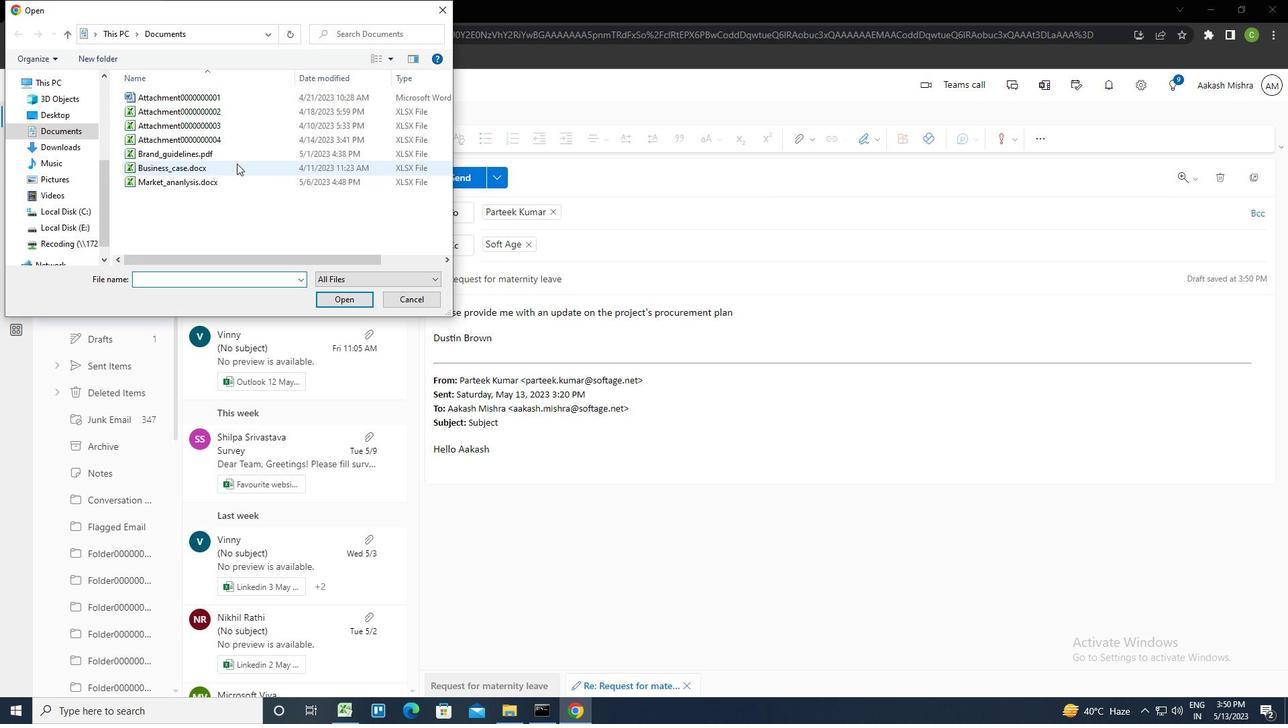 
Action: Mouse pressed left at (233, 170)
Screenshot: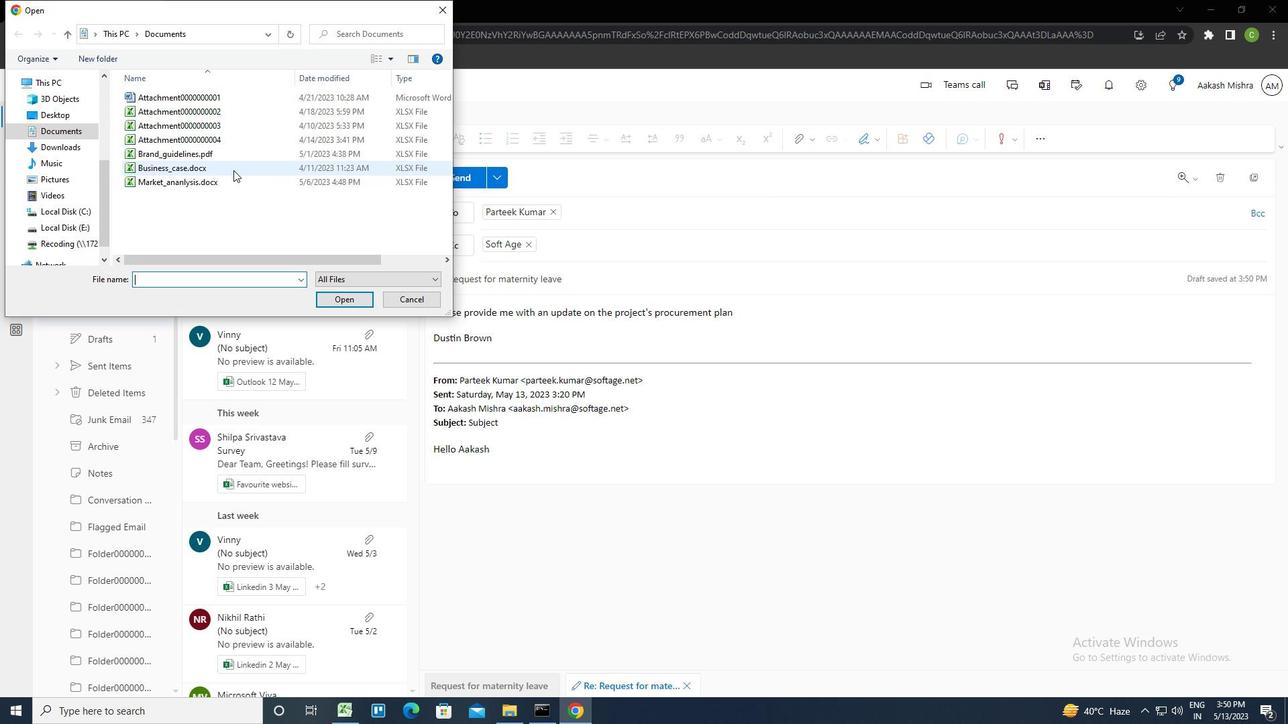 
Action: Key pressed <Key.f2><Key.caps_lock>S<Key.caps_lock>TRATEGIC<Key.shift_r>_ANALYSIS.PDF
Screenshot: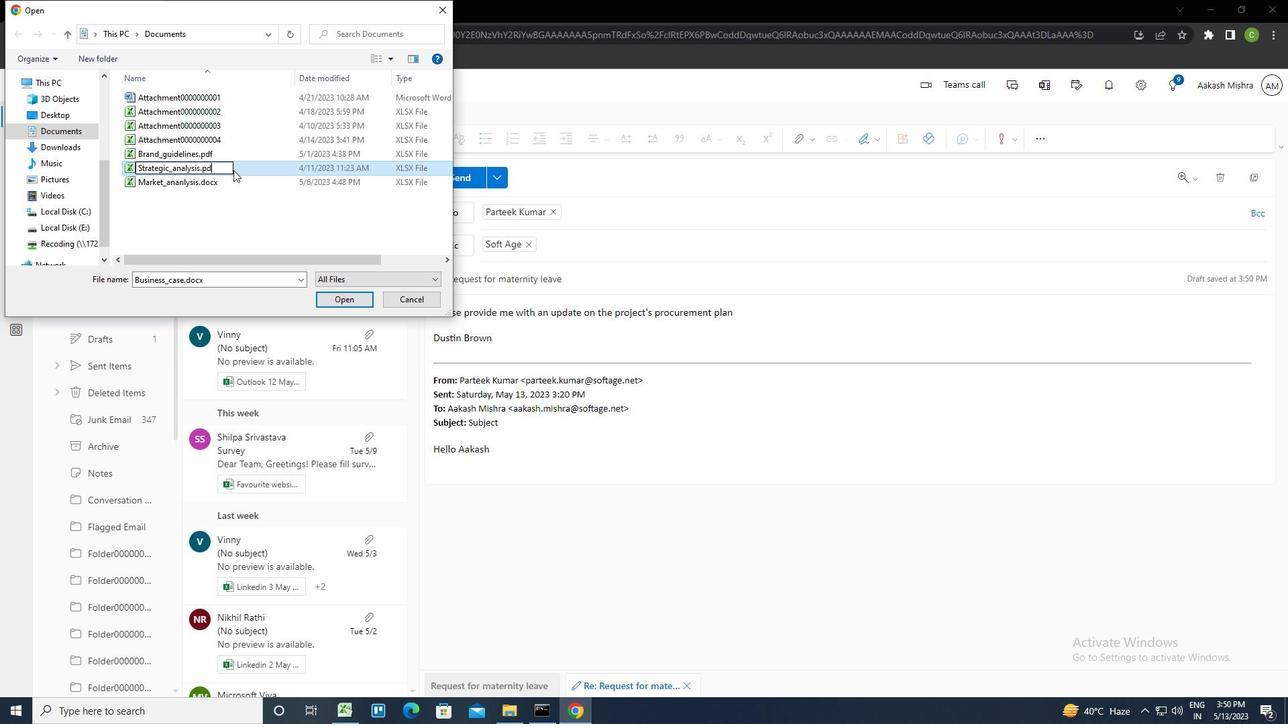
Action: Mouse moved to (281, 172)
Screenshot: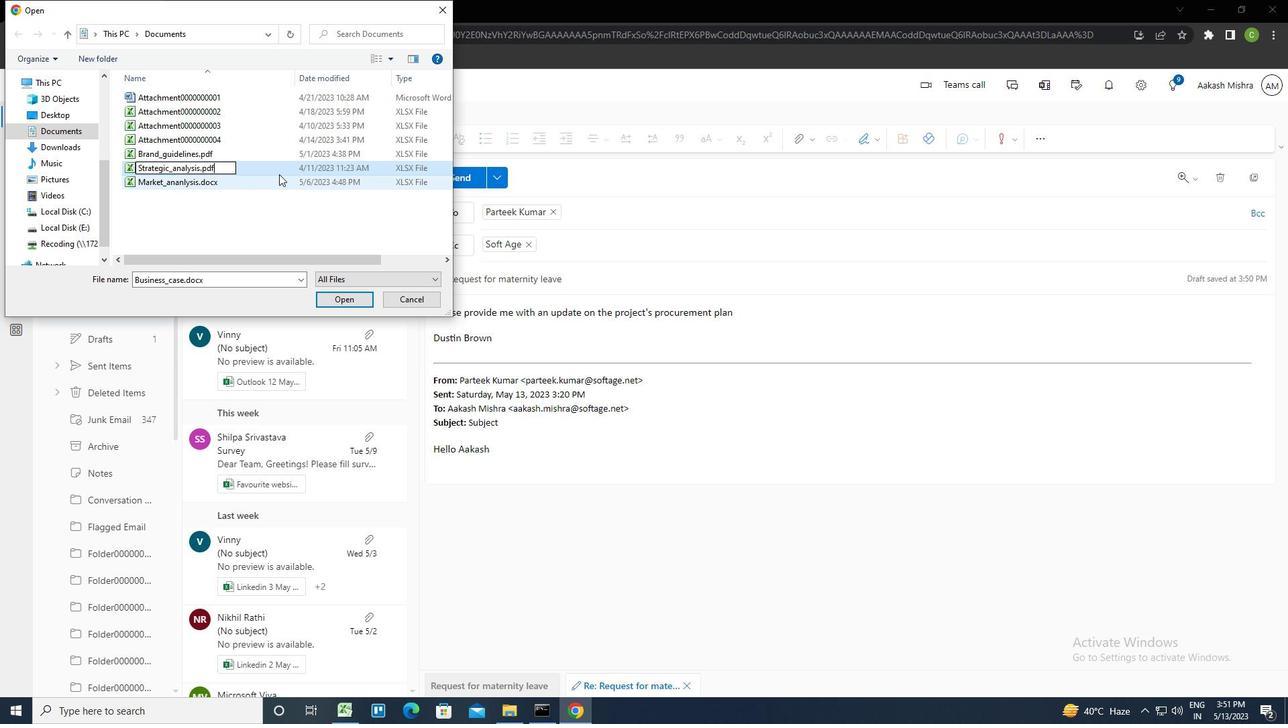 
Action: Mouse pressed left at (281, 172)
Screenshot: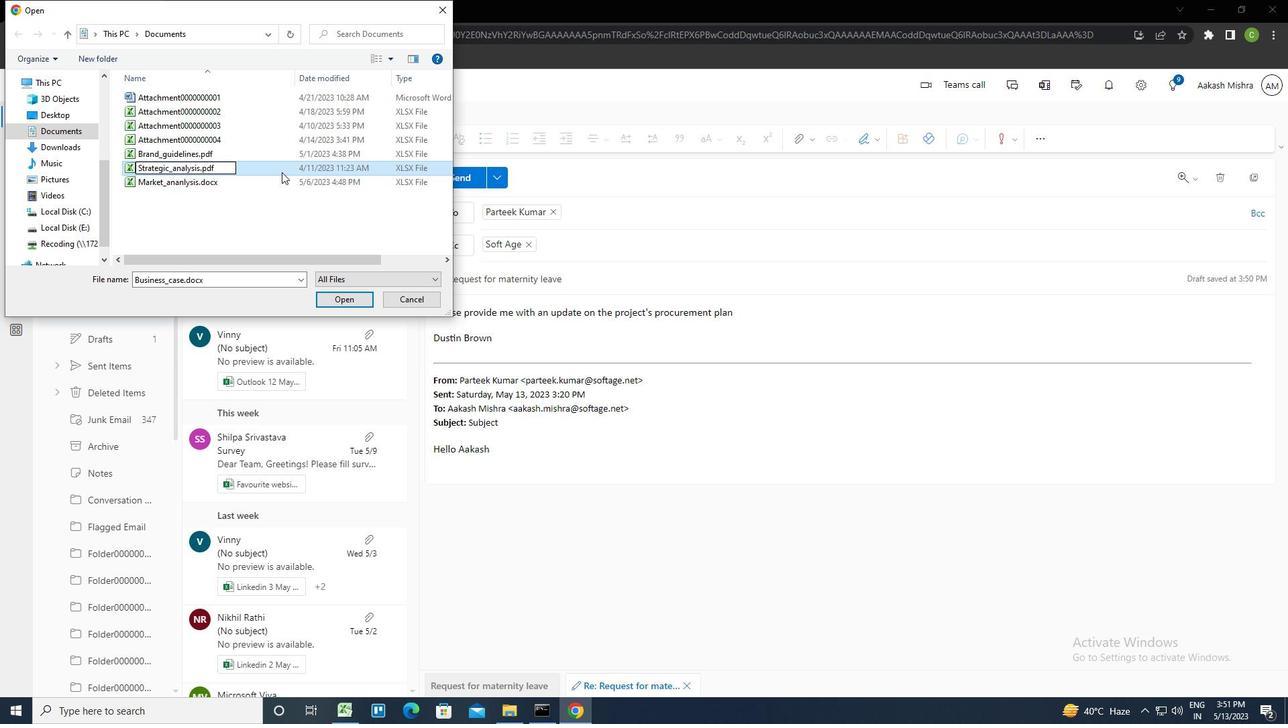 
Action: Mouse pressed left at (281, 172)
Screenshot: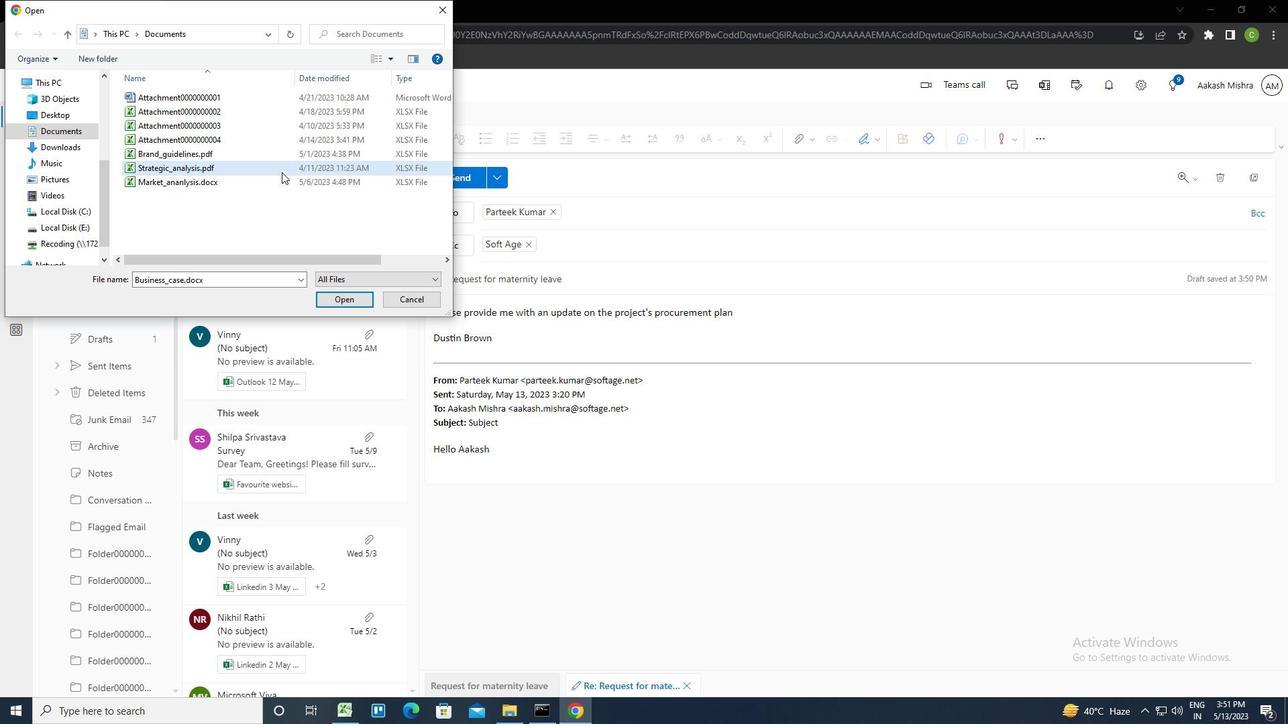 
Action: Mouse moved to (462, 169)
Screenshot: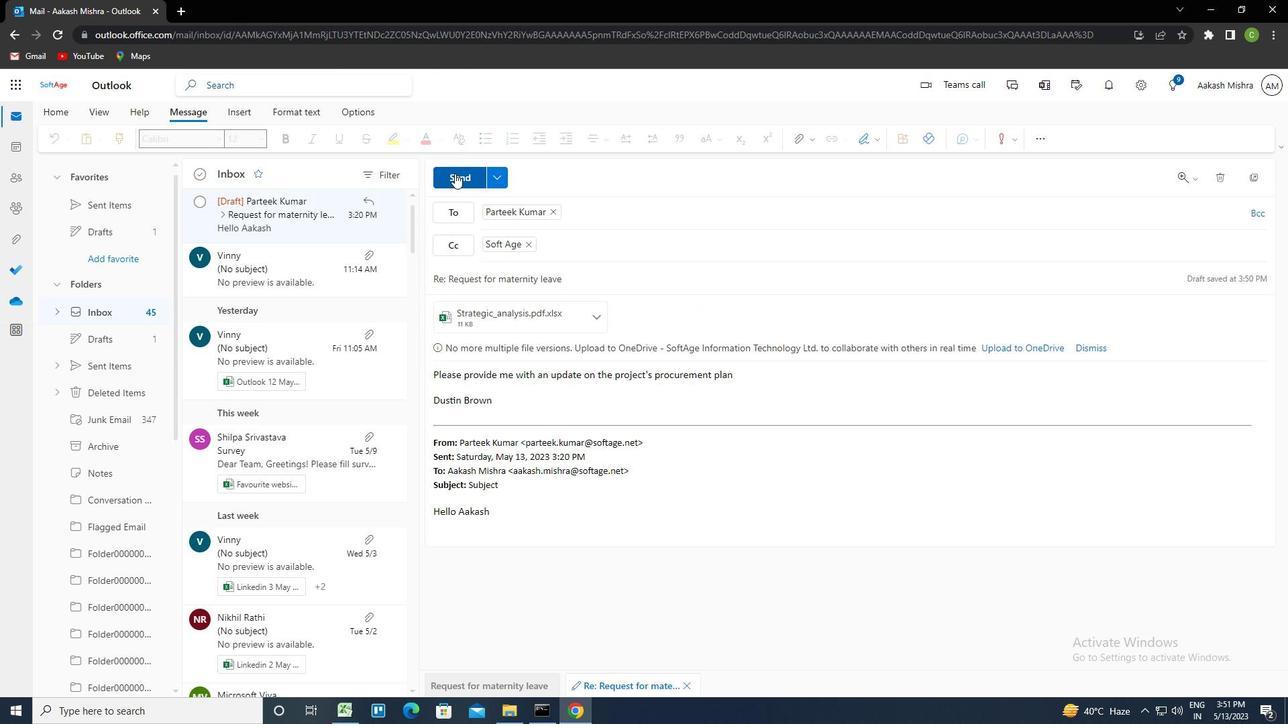 
Action: Mouse pressed left at (462, 169)
Screenshot: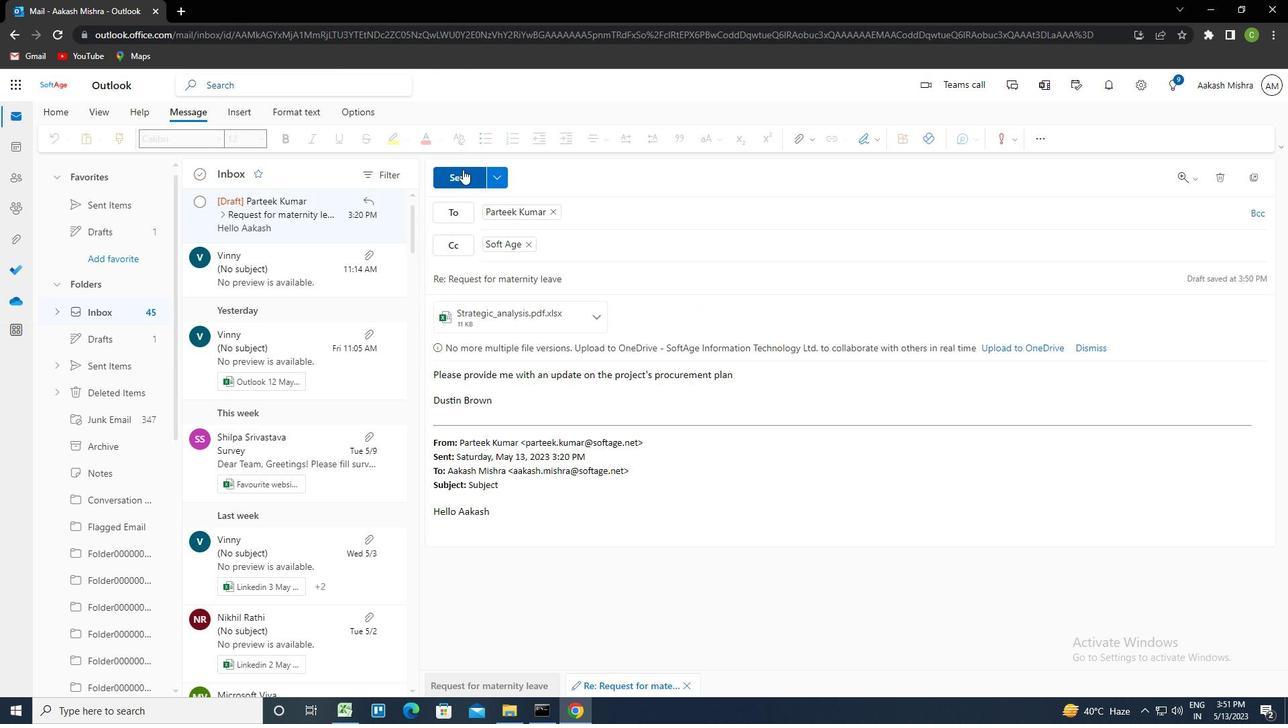 
Action: Mouse moved to (562, 353)
Screenshot: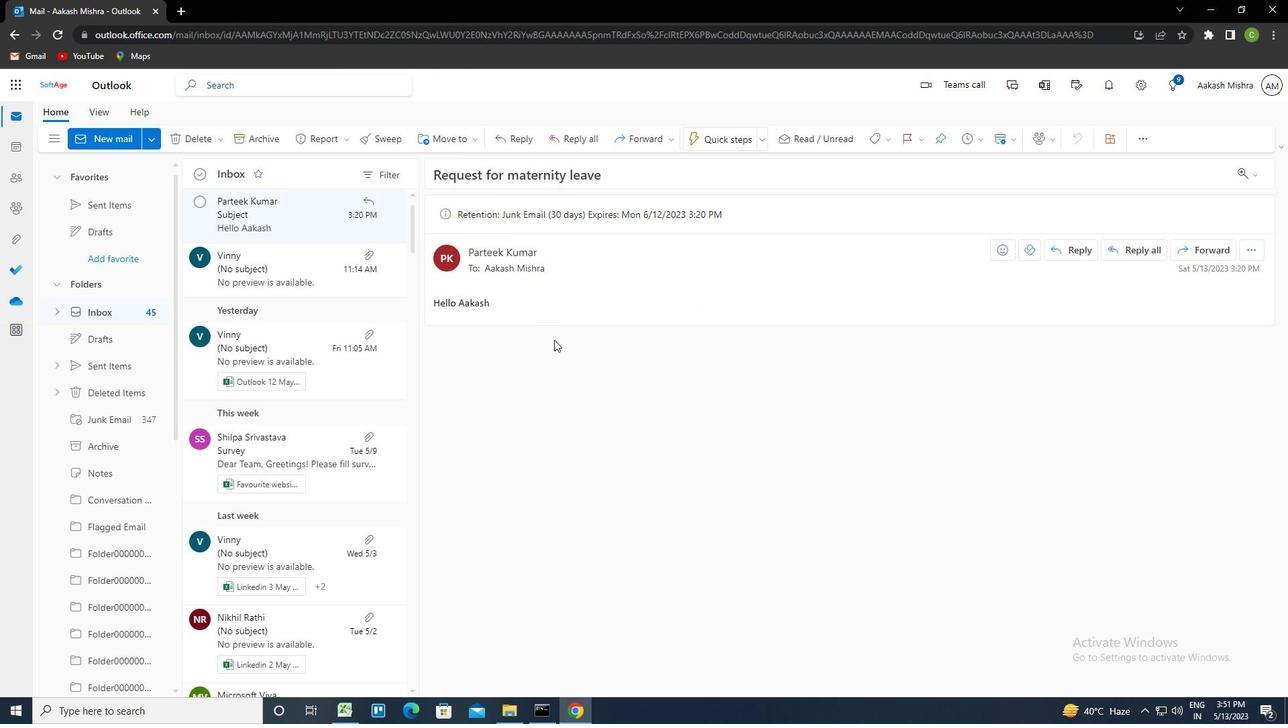 
